 Task: Research Airbnb accommodation in Tiquisate, Guatemala from 7th December, 2023 to 15th December, 2023 for 6 adults.3 bedrooms having 3 beds and 3 bathrooms. Property type can be guest house. Amenities needed are: washing machine. Look for 4 properties as per requirement.
Action: Mouse moved to (583, 79)
Screenshot: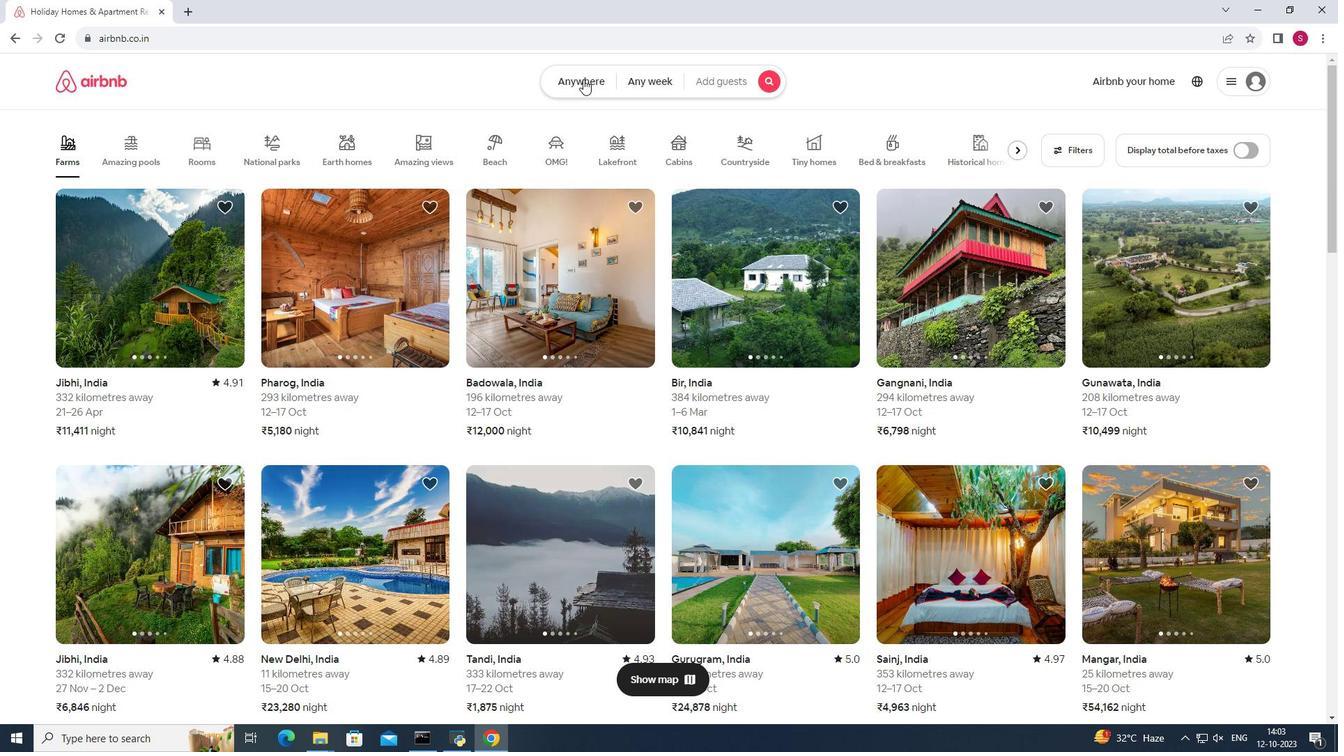 
Action: Mouse pressed left at (583, 79)
Screenshot: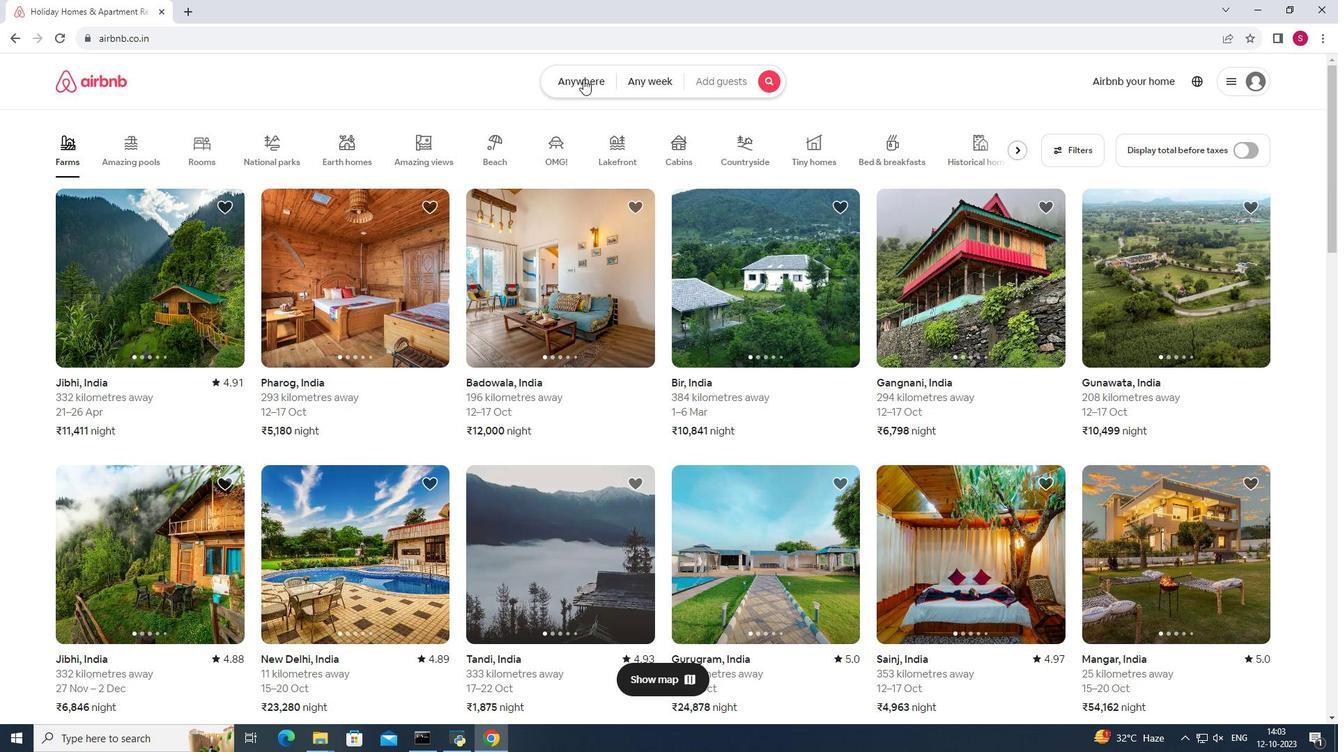 
Action: Mouse moved to (499, 135)
Screenshot: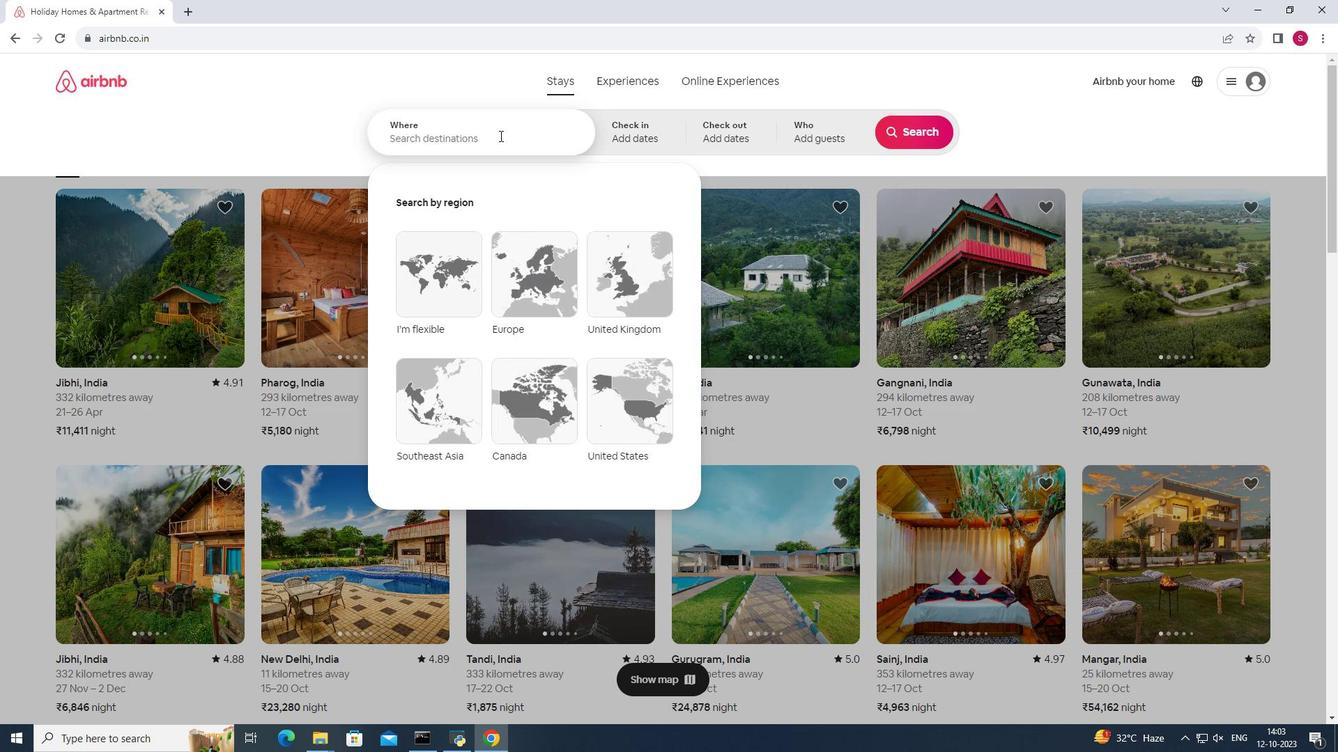 
Action: Mouse pressed left at (499, 135)
Screenshot: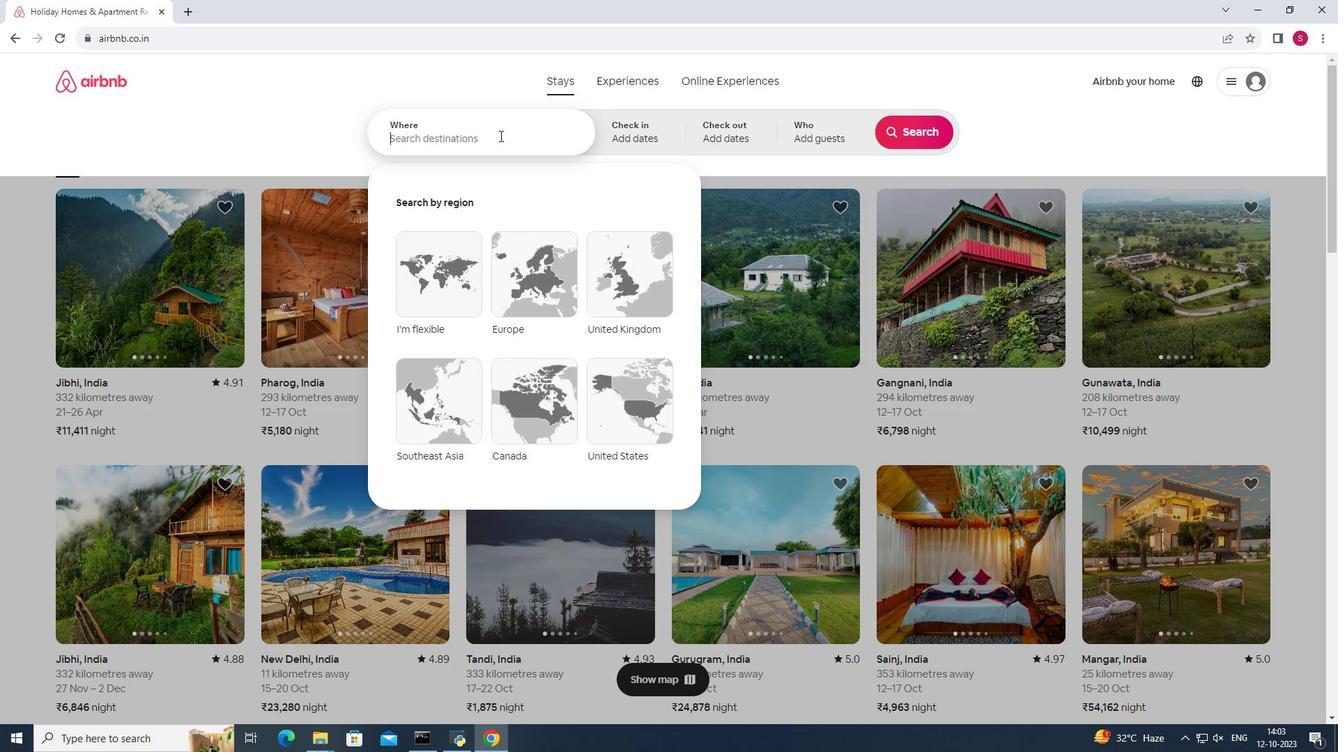 
Action: Mouse moved to (502, 136)
Screenshot: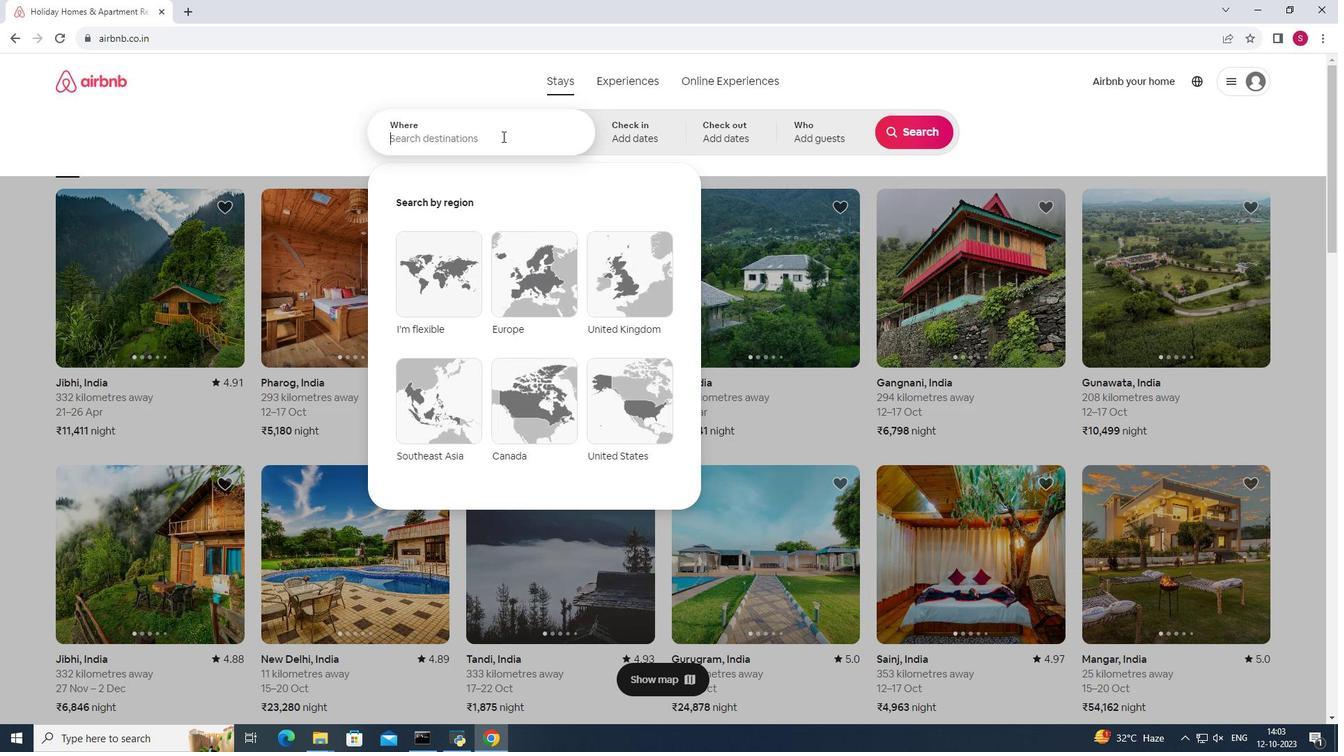 
Action: Key pressed <Key.shift>Tiquisate,<Key.space><Key.shift>Guatemala
Screenshot: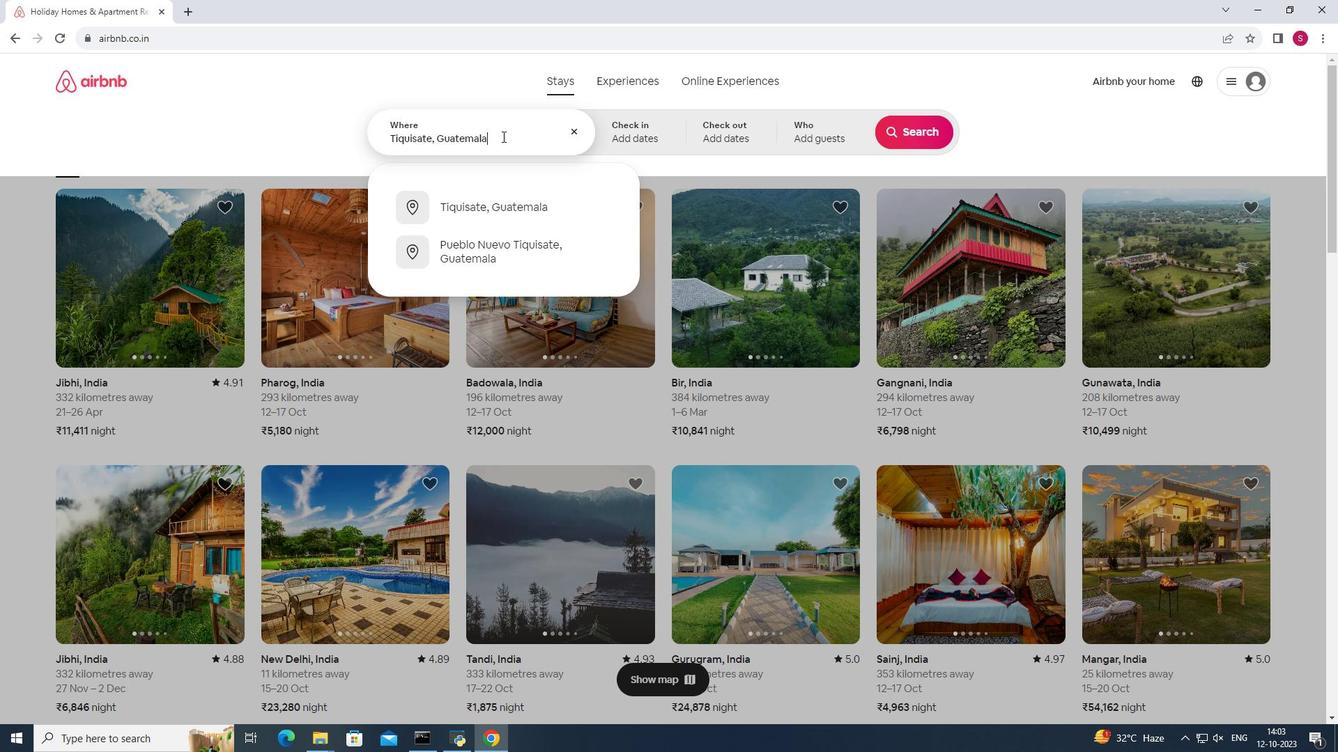
Action: Mouse moved to (635, 128)
Screenshot: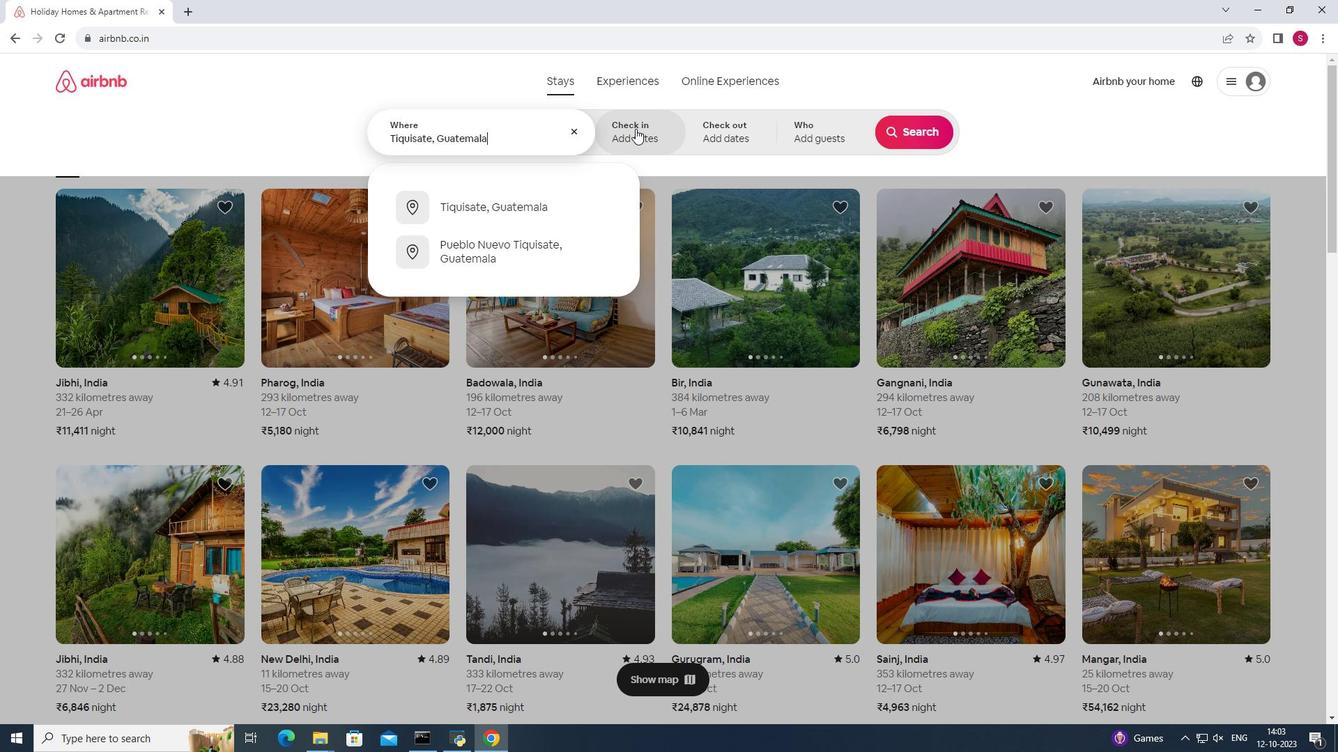 
Action: Mouse pressed left at (635, 128)
Screenshot: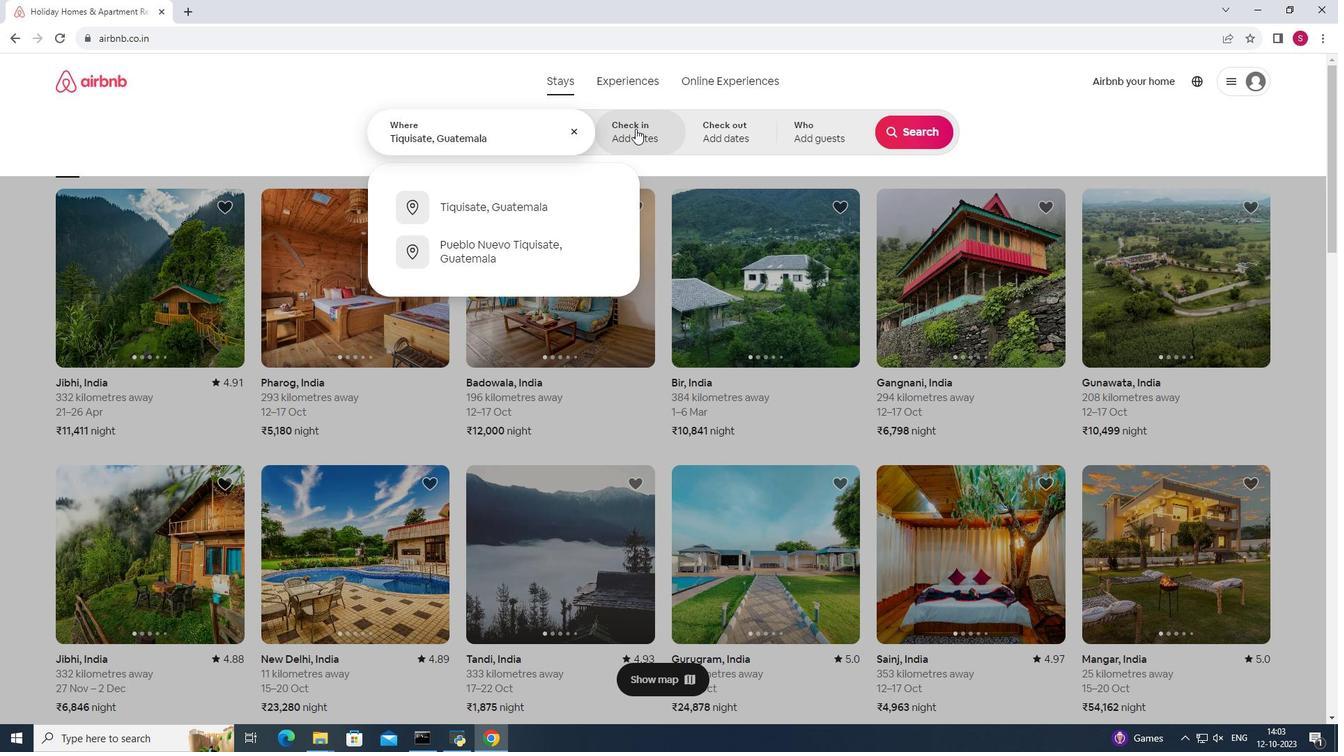 
Action: Mouse moved to (910, 239)
Screenshot: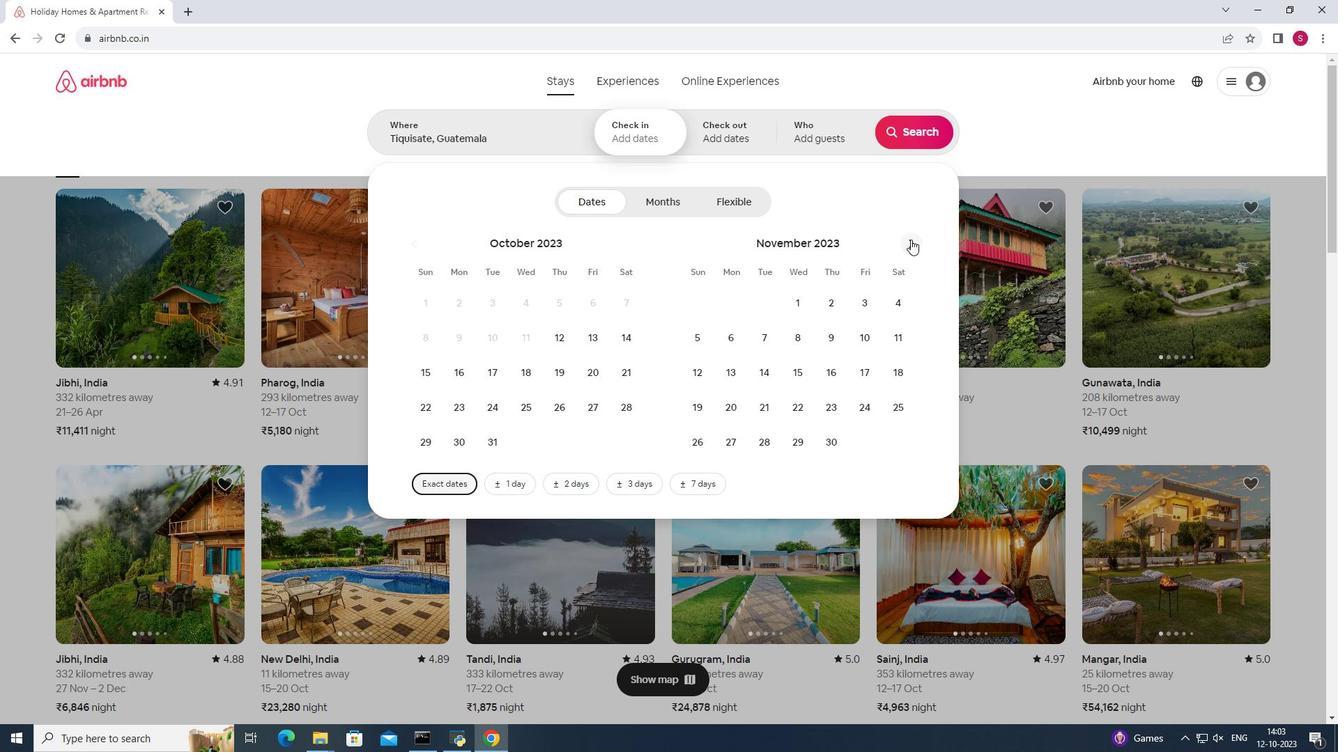 
Action: Mouse pressed left at (910, 239)
Screenshot: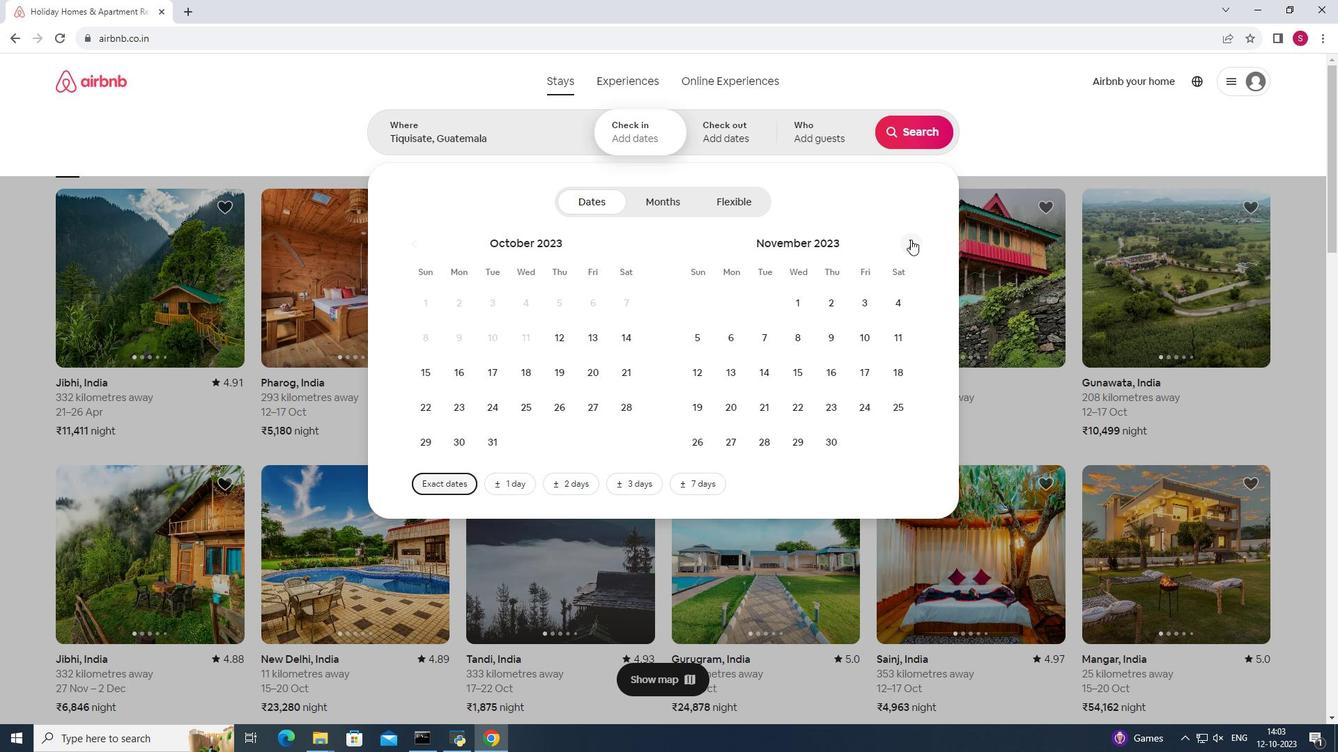 
Action: Mouse moved to (834, 344)
Screenshot: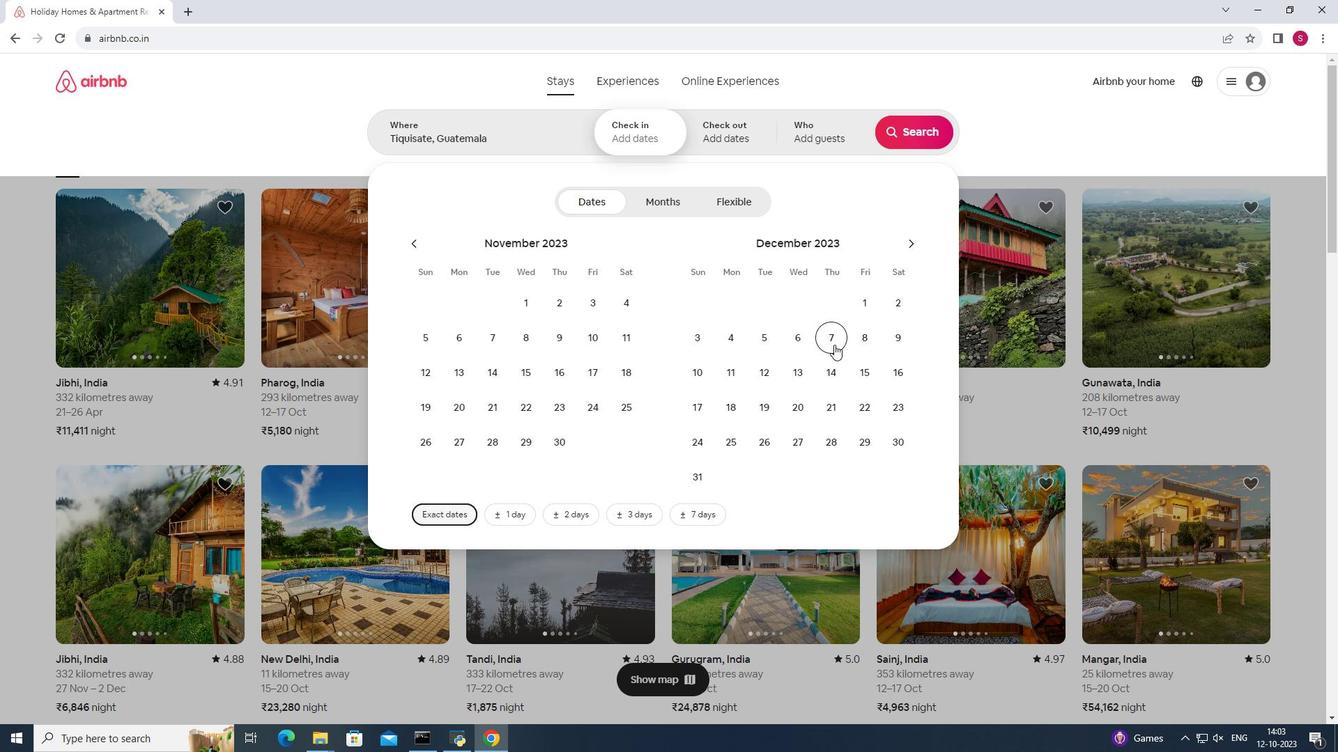 
Action: Mouse pressed left at (834, 344)
Screenshot: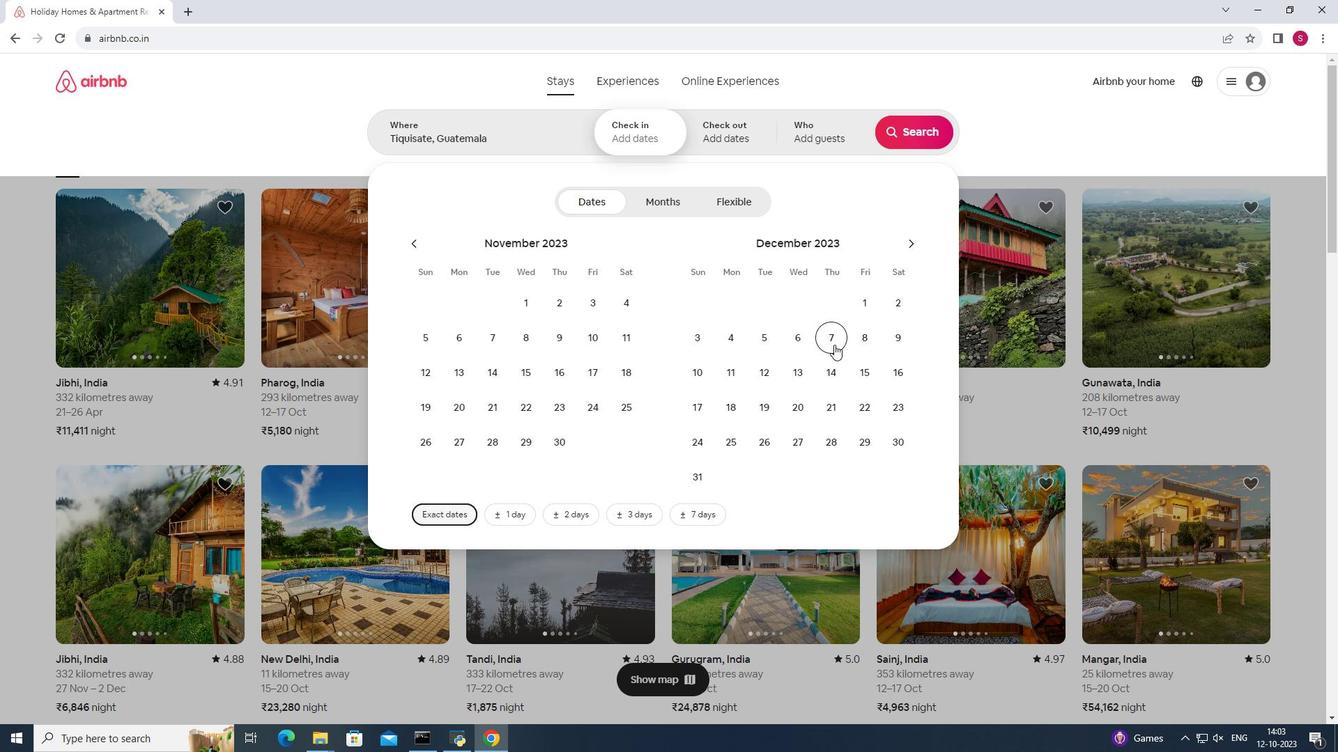 
Action: Mouse moved to (859, 368)
Screenshot: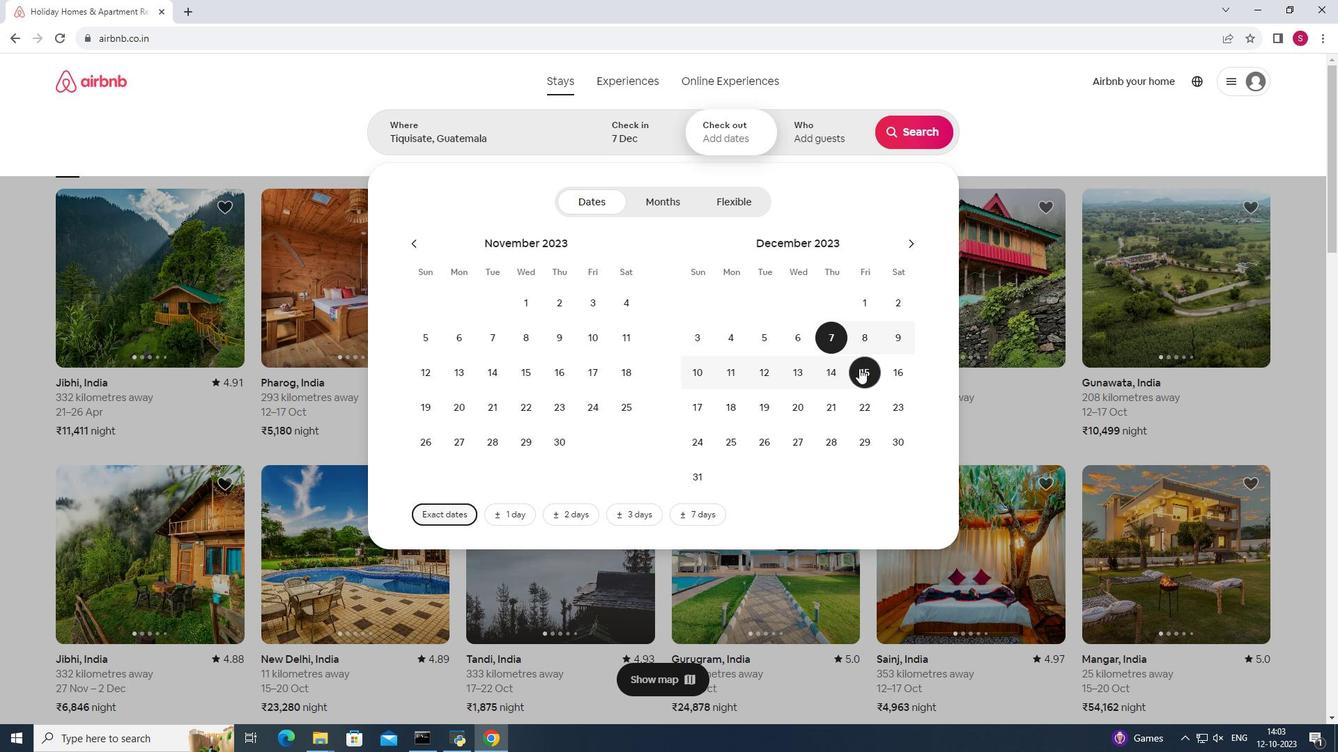 
Action: Mouse pressed left at (859, 368)
Screenshot: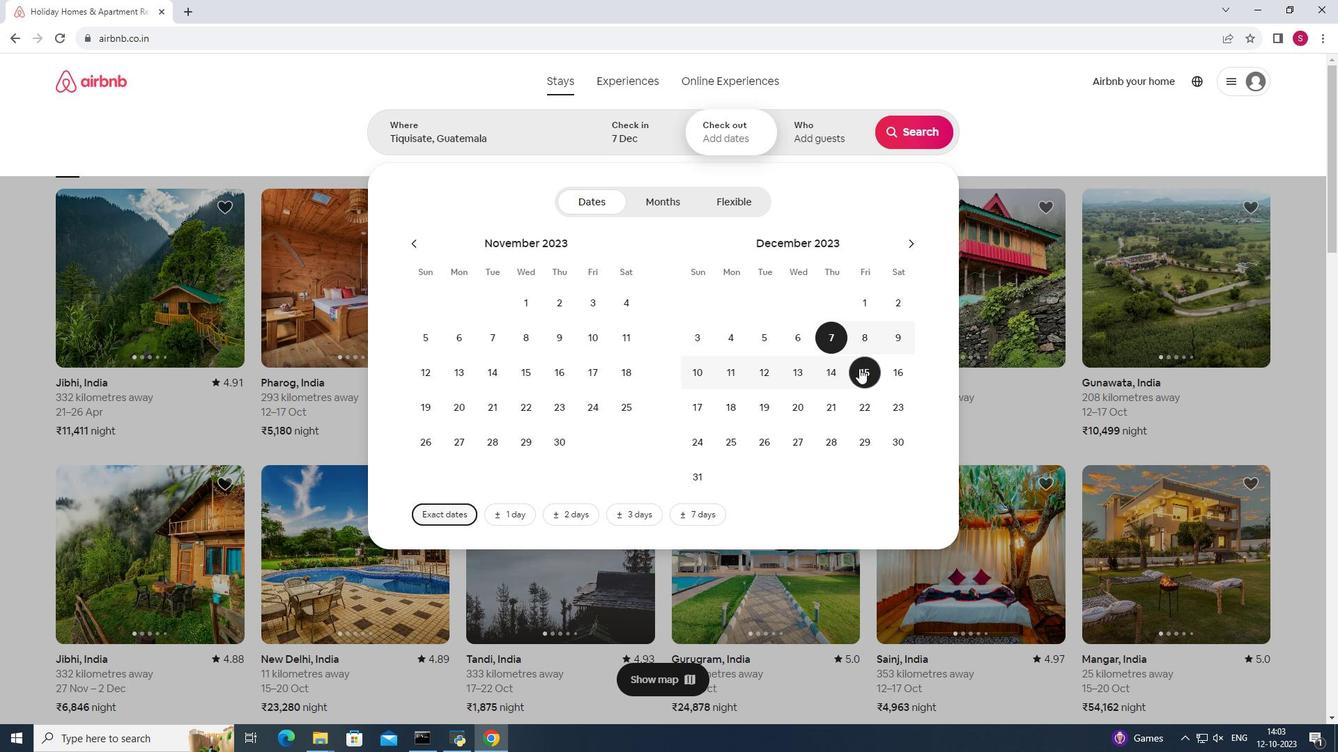 
Action: Mouse moved to (823, 136)
Screenshot: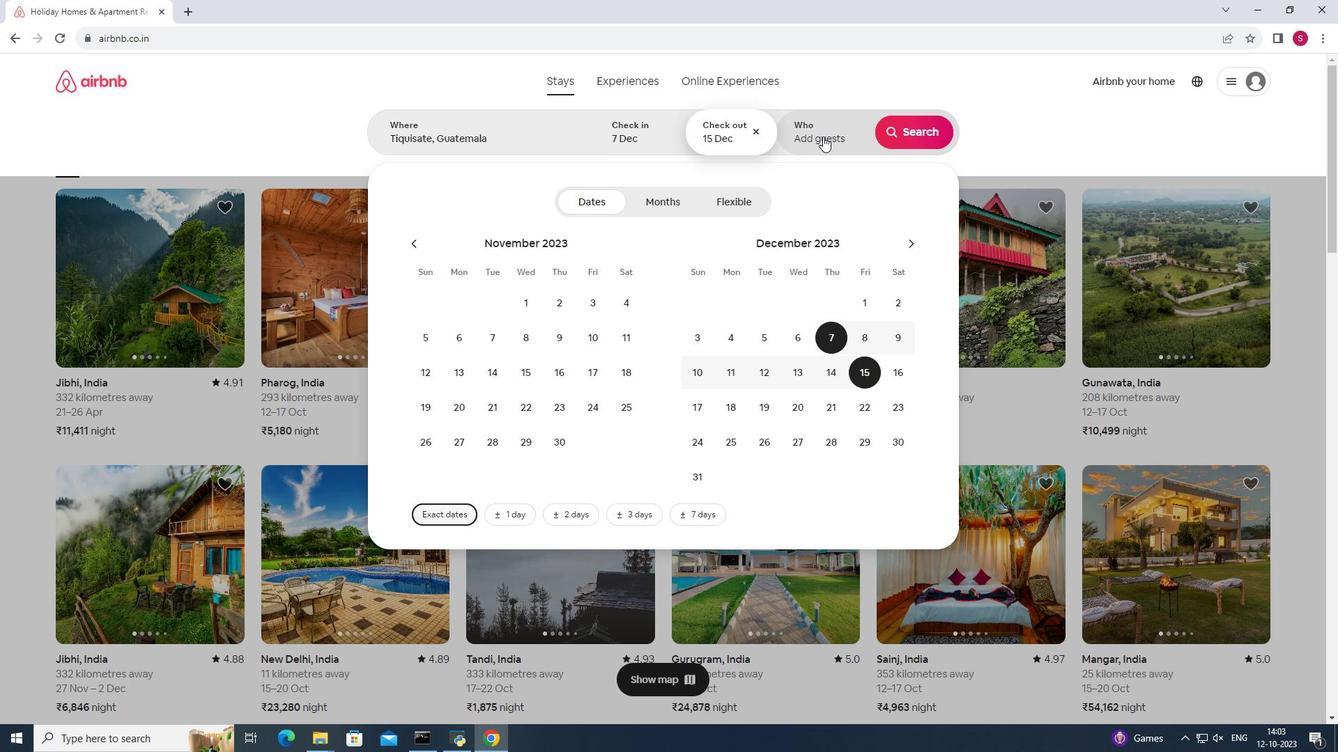 
Action: Mouse pressed left at (823, 136)
Screenshot: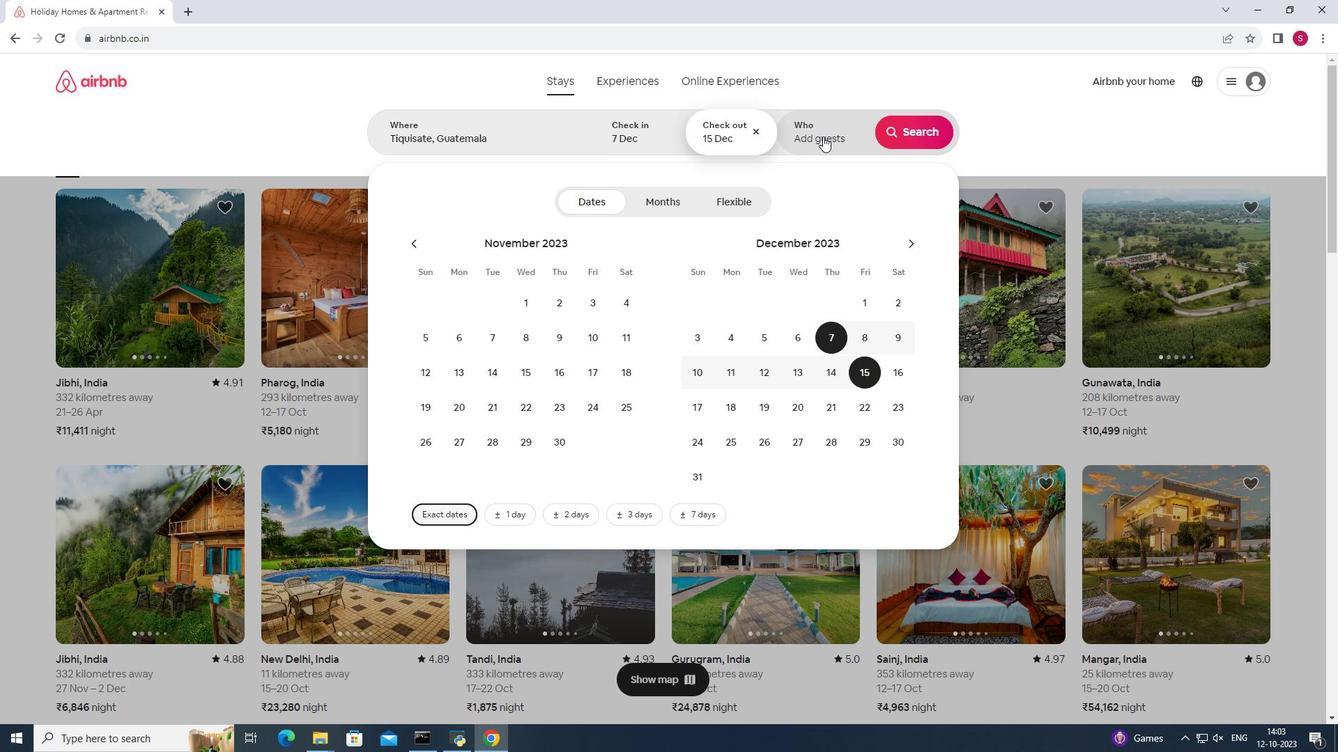 
Action: Mouse moved to (922, 209)
Screenshot: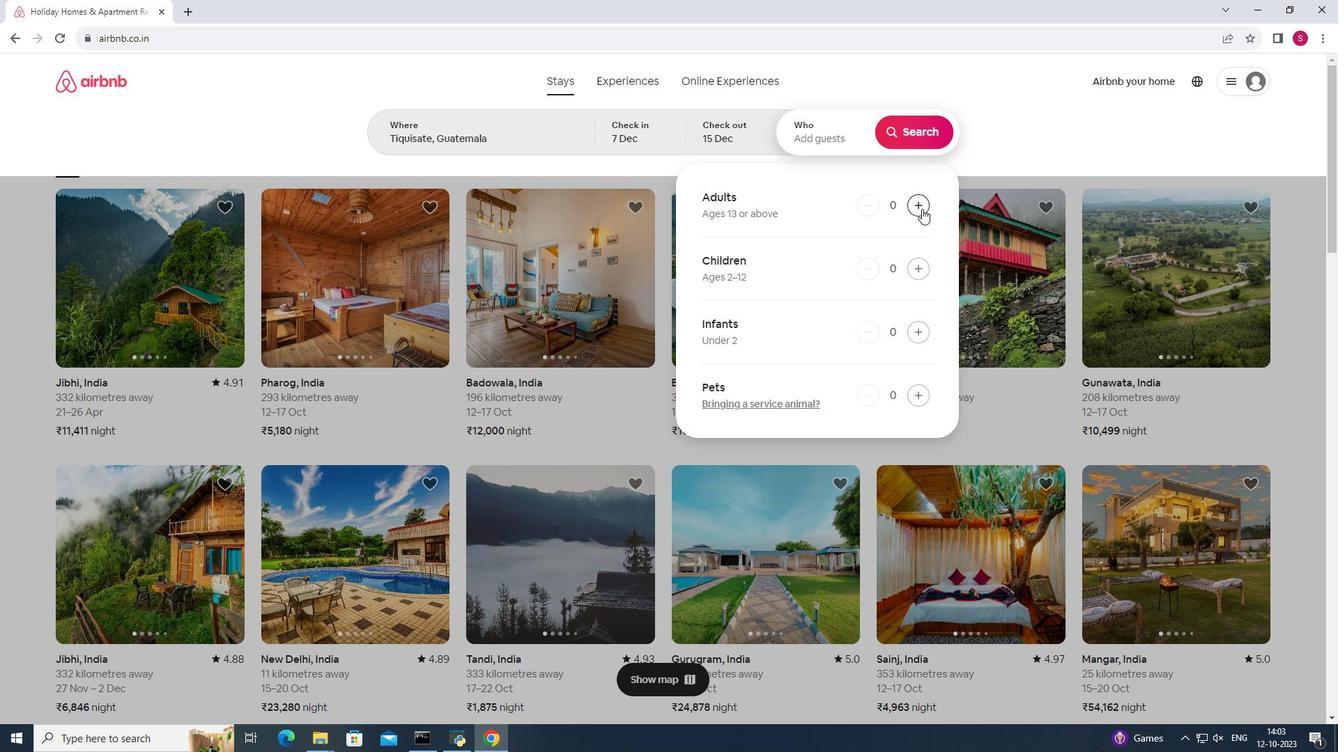 
Action: Mouse pressed left at (922, 209)
Screenshot: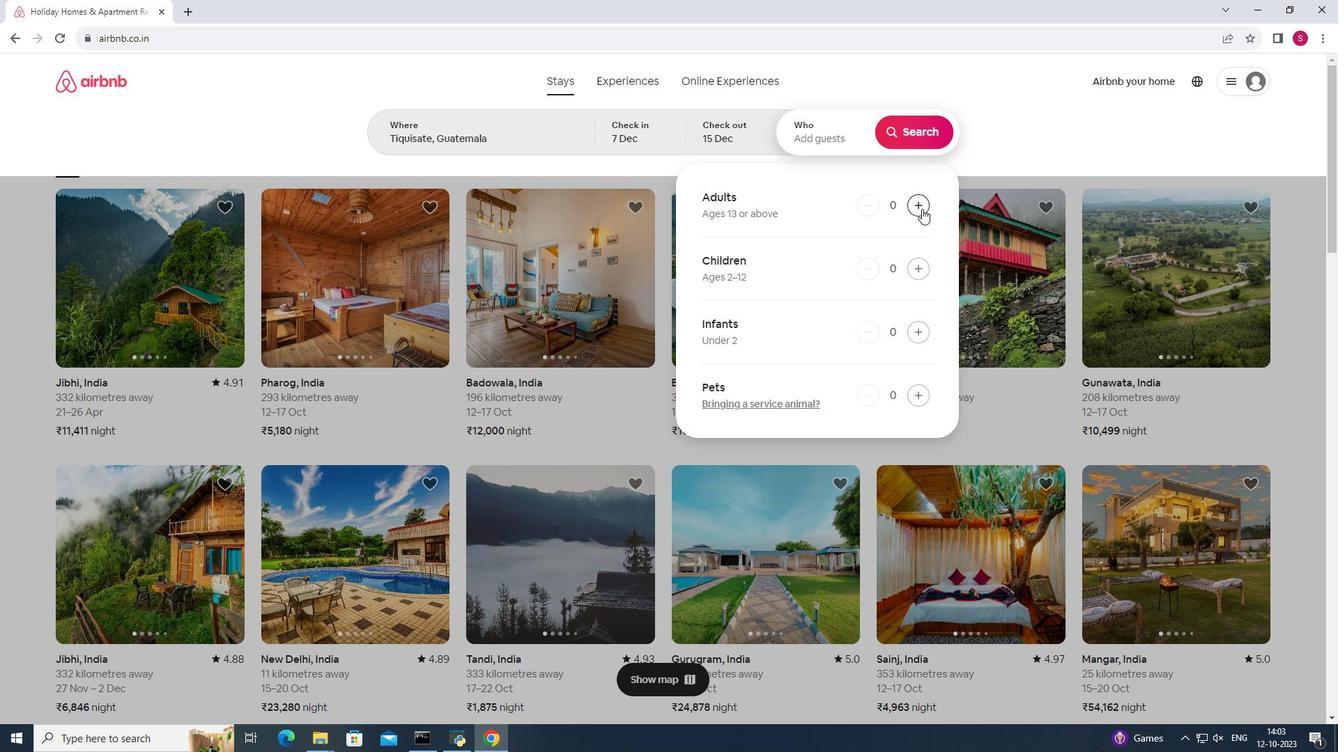 
Action: Mouse pressed left at (922, 209)
Screenshot: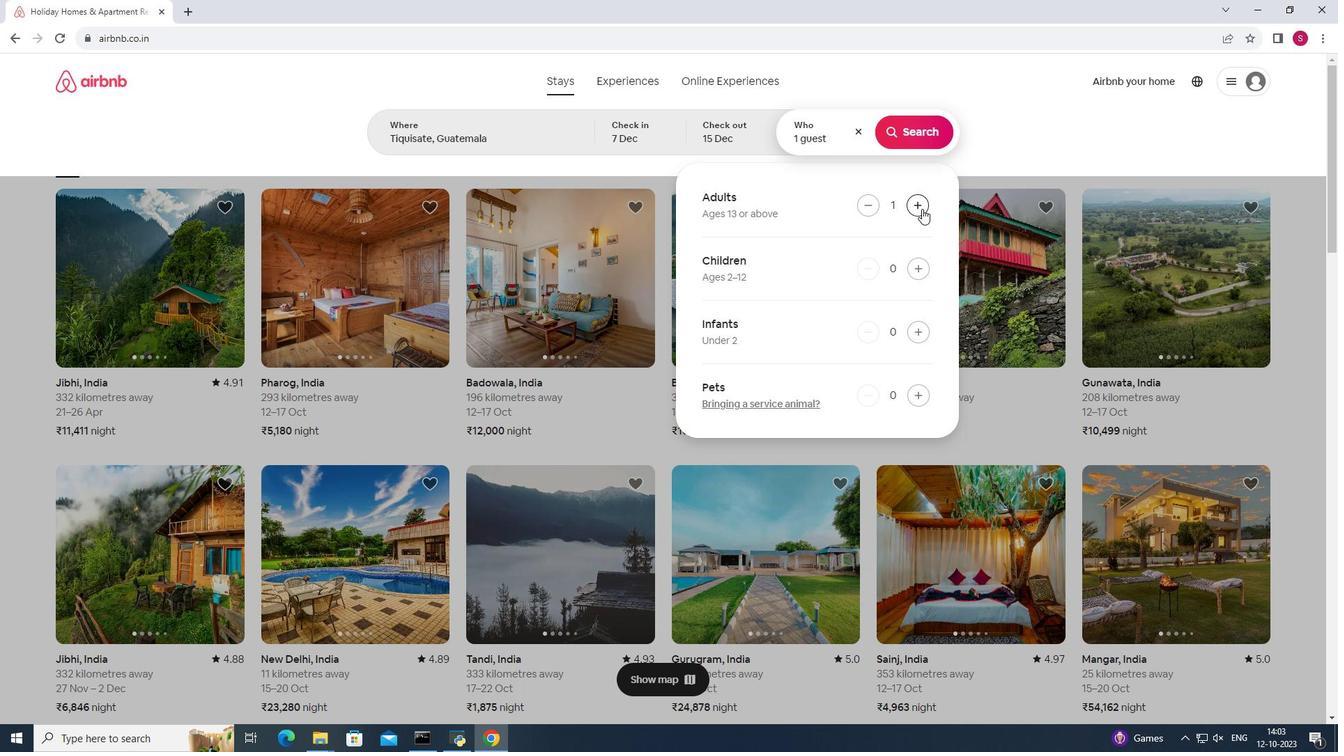 
Action: Mouse pressed left at (922, 209)
Screenshot: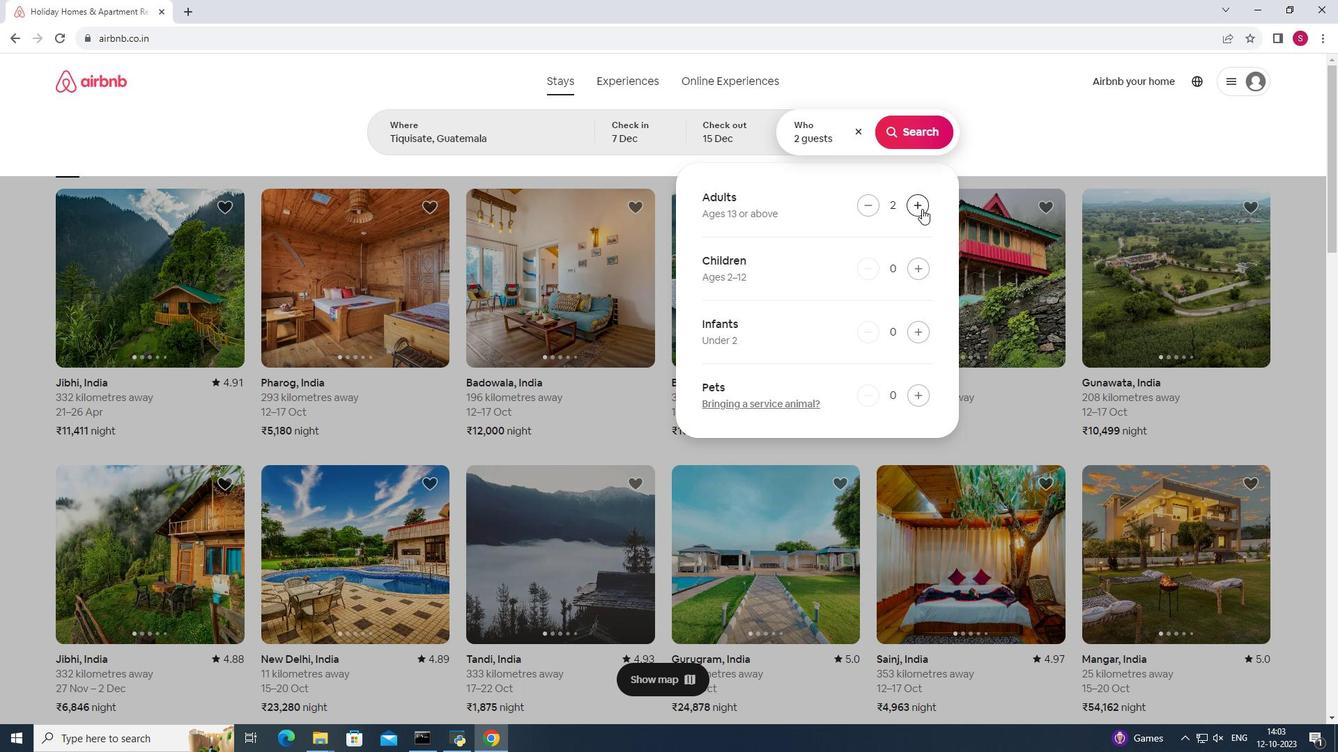 
Action: Mouse pressed left at (922, 209)
Screenshot: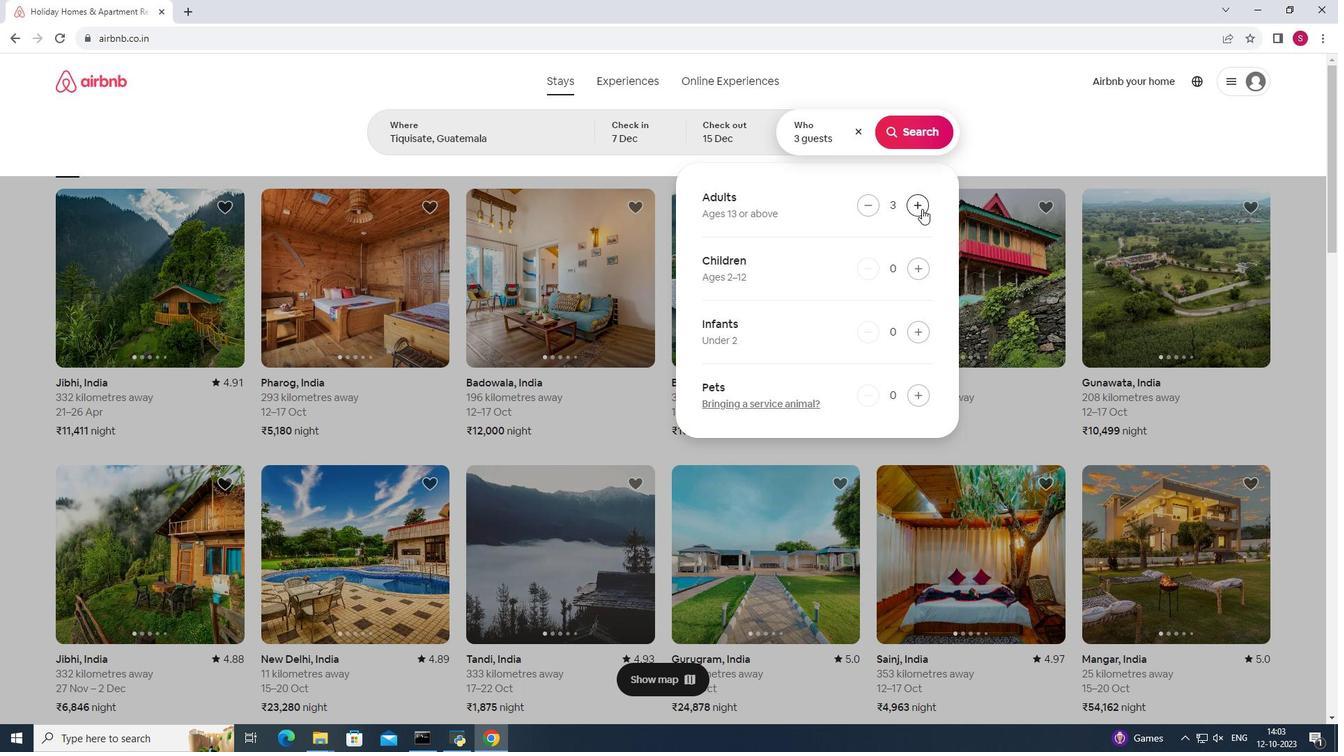 
Action: Mouse pressed left at (922, 209)
Screenshot: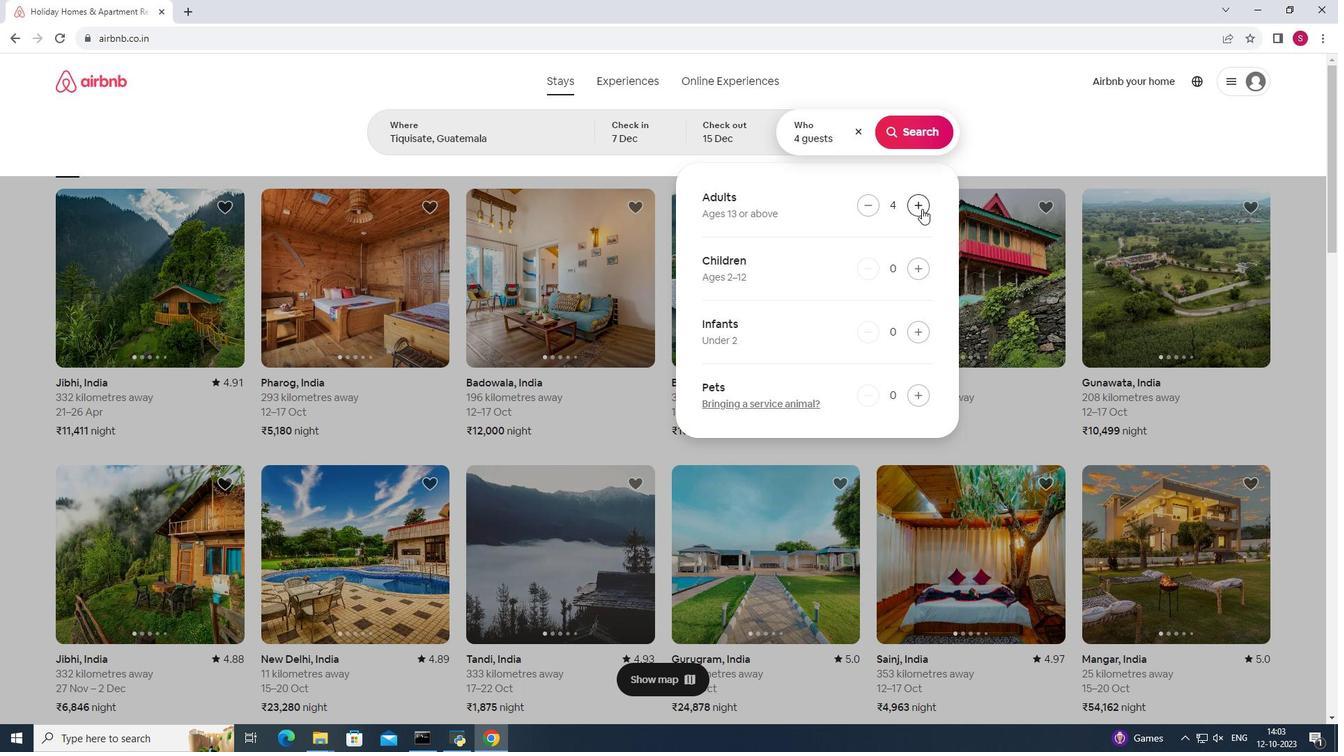 
Action: Mouse pressed left at (922, 209)
Screenshot: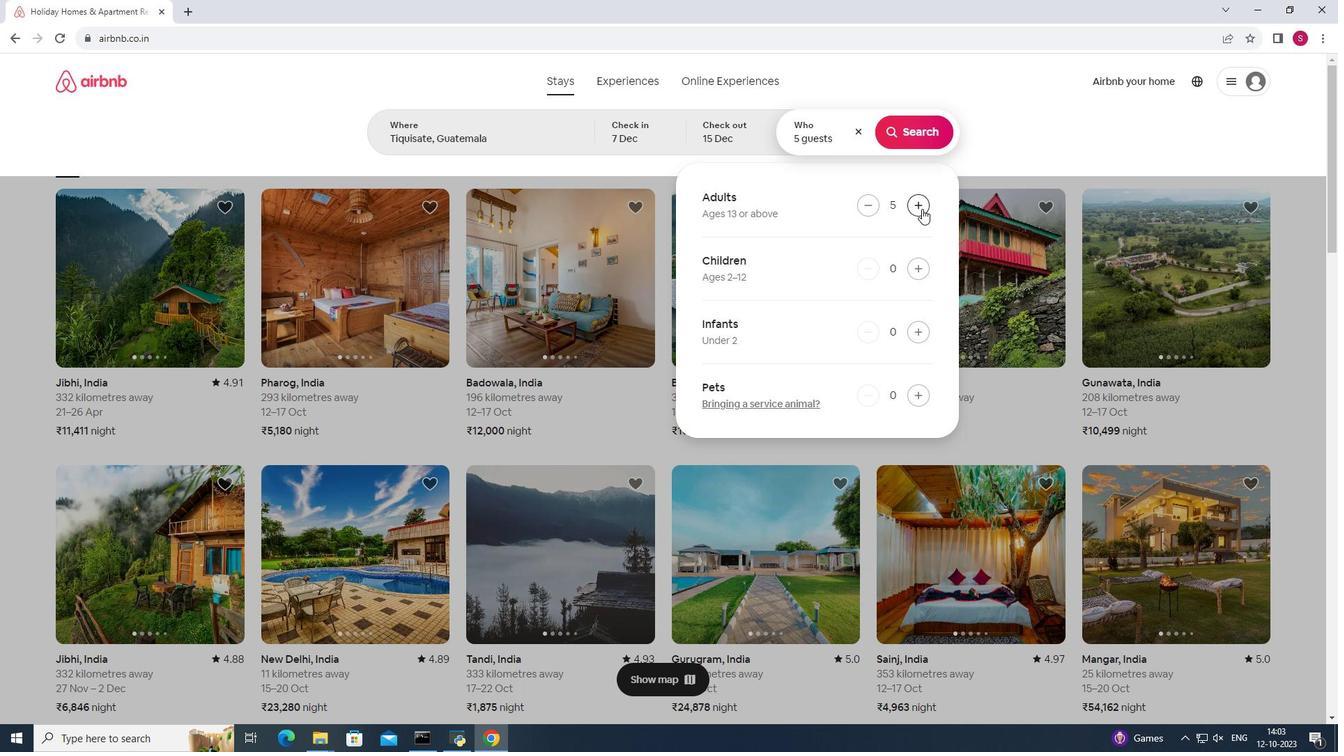 
Action: Mouse moved to (925, 137)
Screenshot: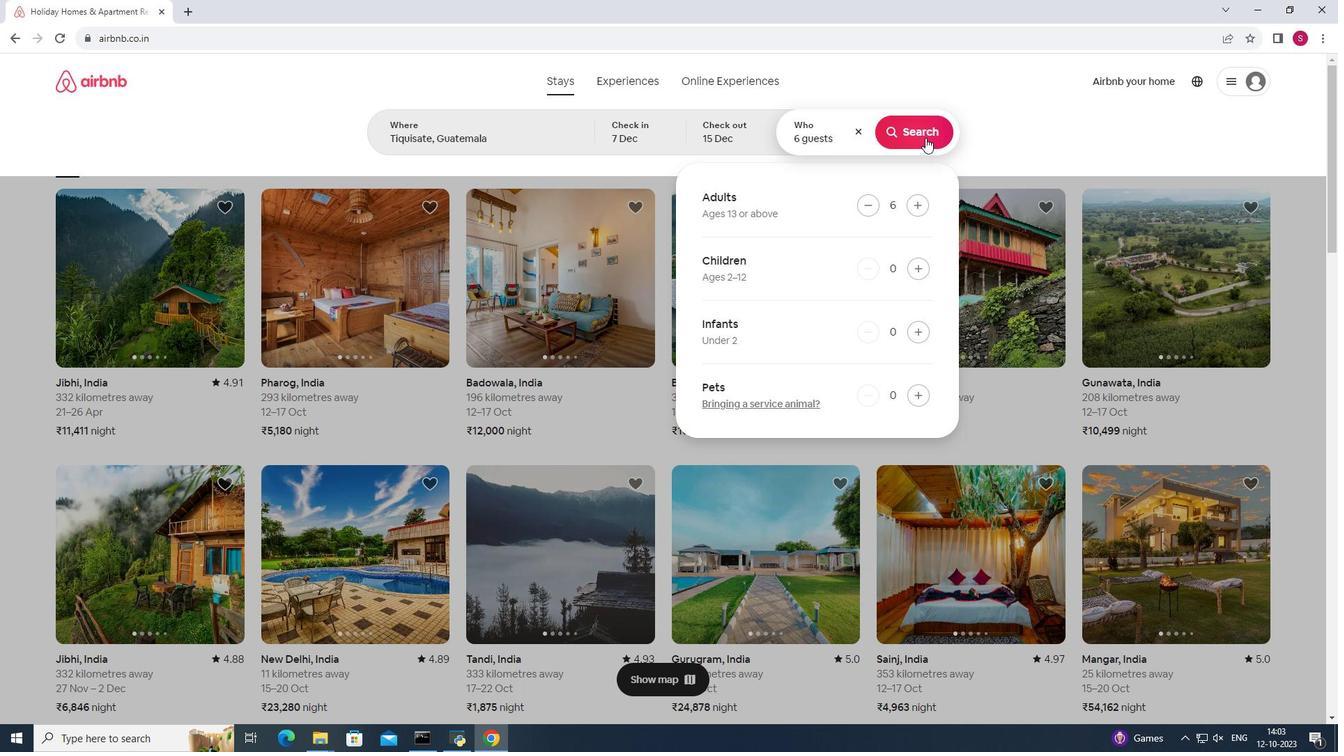 
Action: Mouse pressed left at (925, 137)
Screenshot: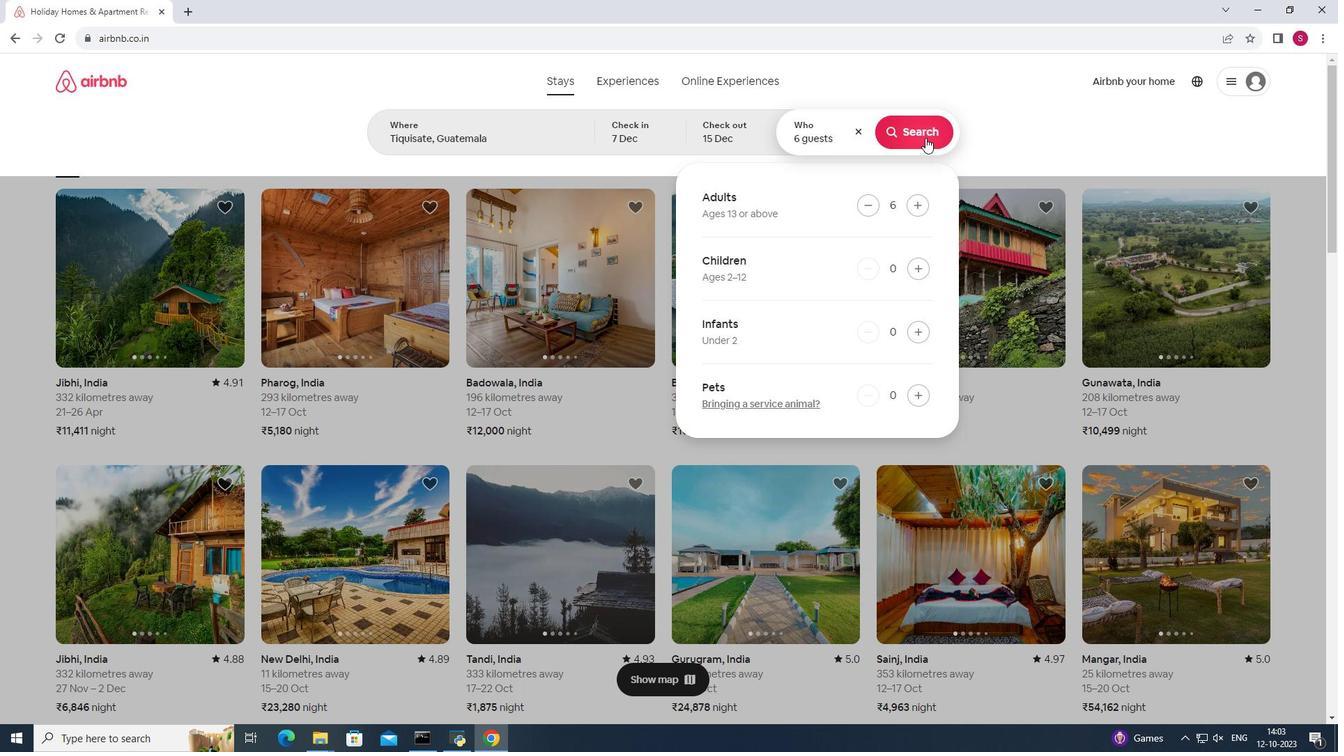 
Action: Mouse moved to (1119, 139)
Screenshot: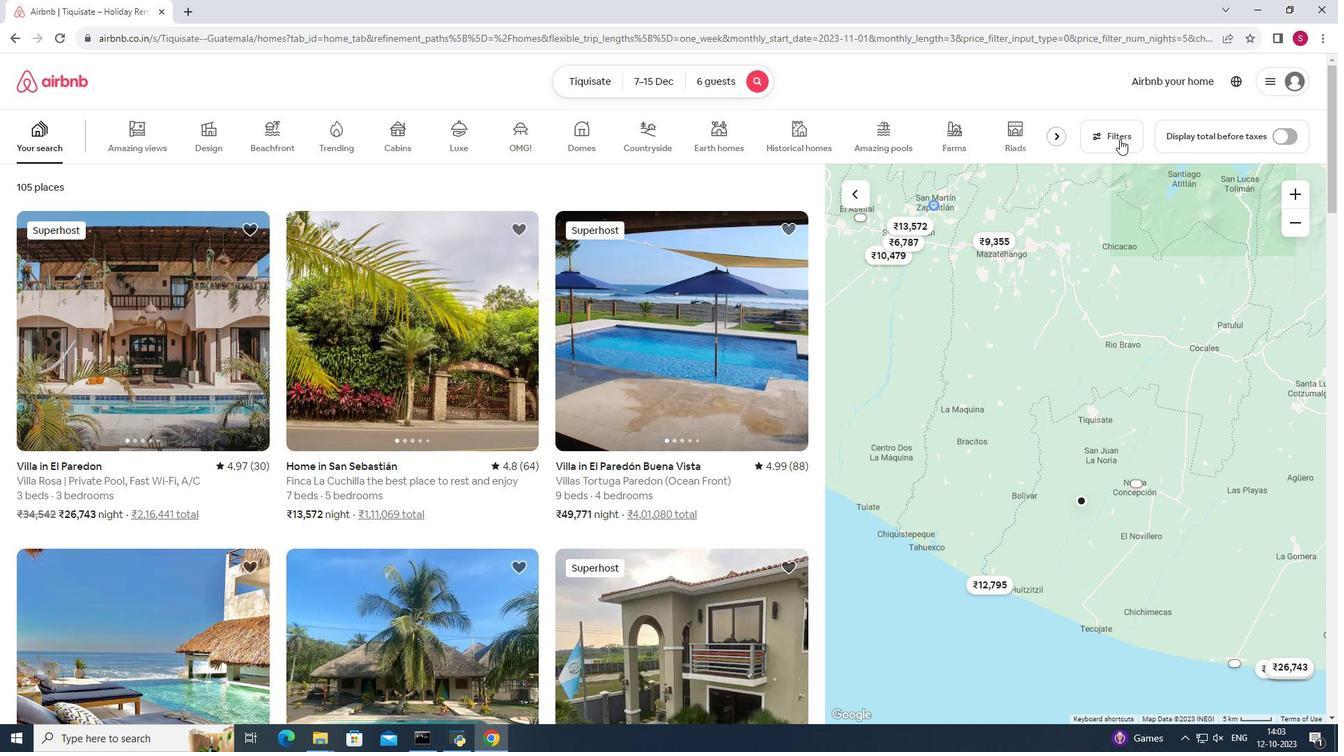 
Action: Mouse pressed left at (1119, 139)
Screenshot: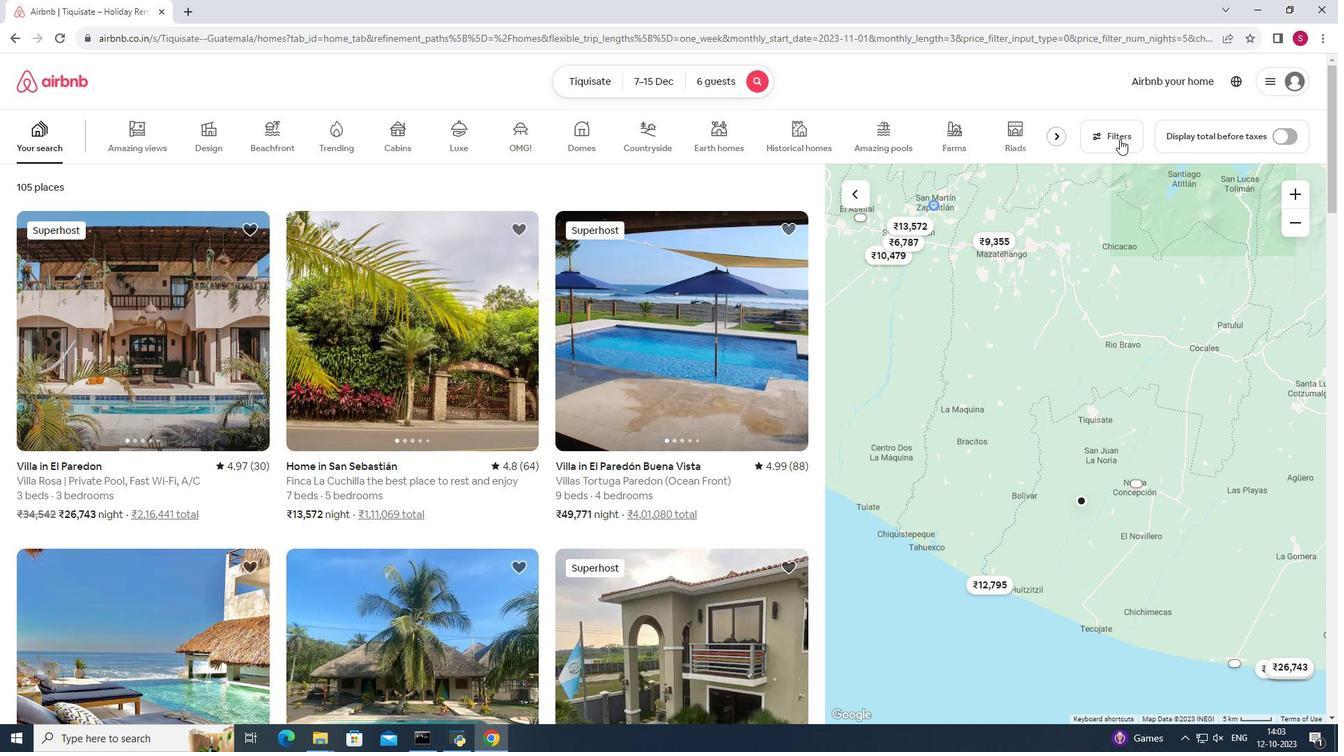 
Action: Mouse moved to (762, 370)
Screenshot: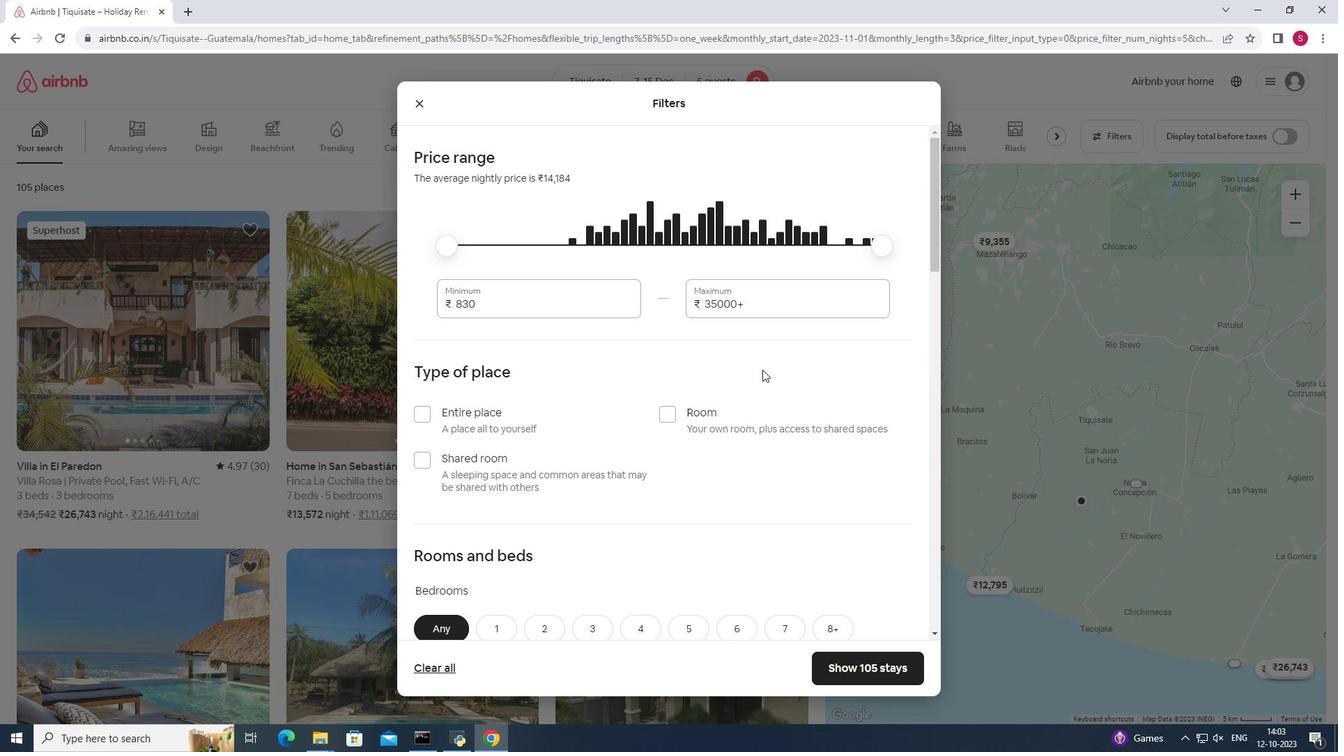 
Action: Mouse scrolled (762, 369) with delta (0, 0)
Screenshot: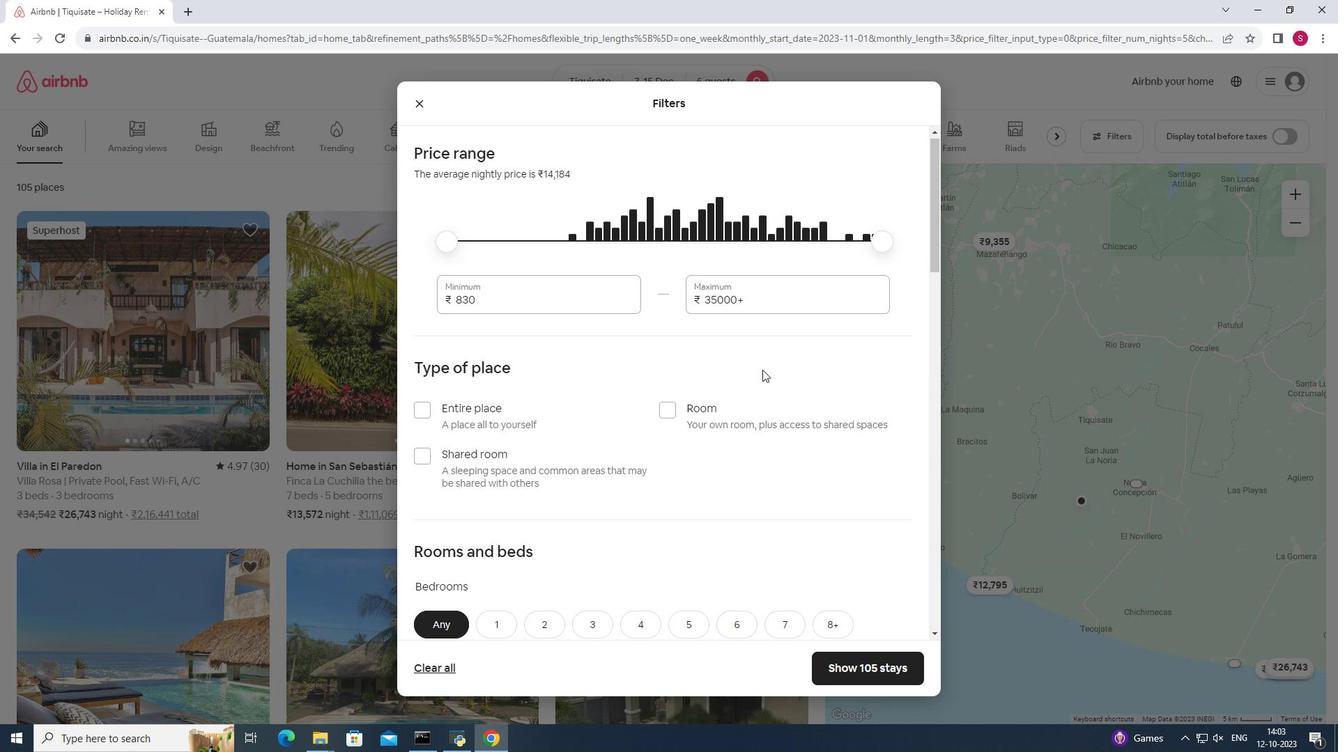 
Action: Mouse scrolled (762, 369) with delta (0, 0)
Screenshot: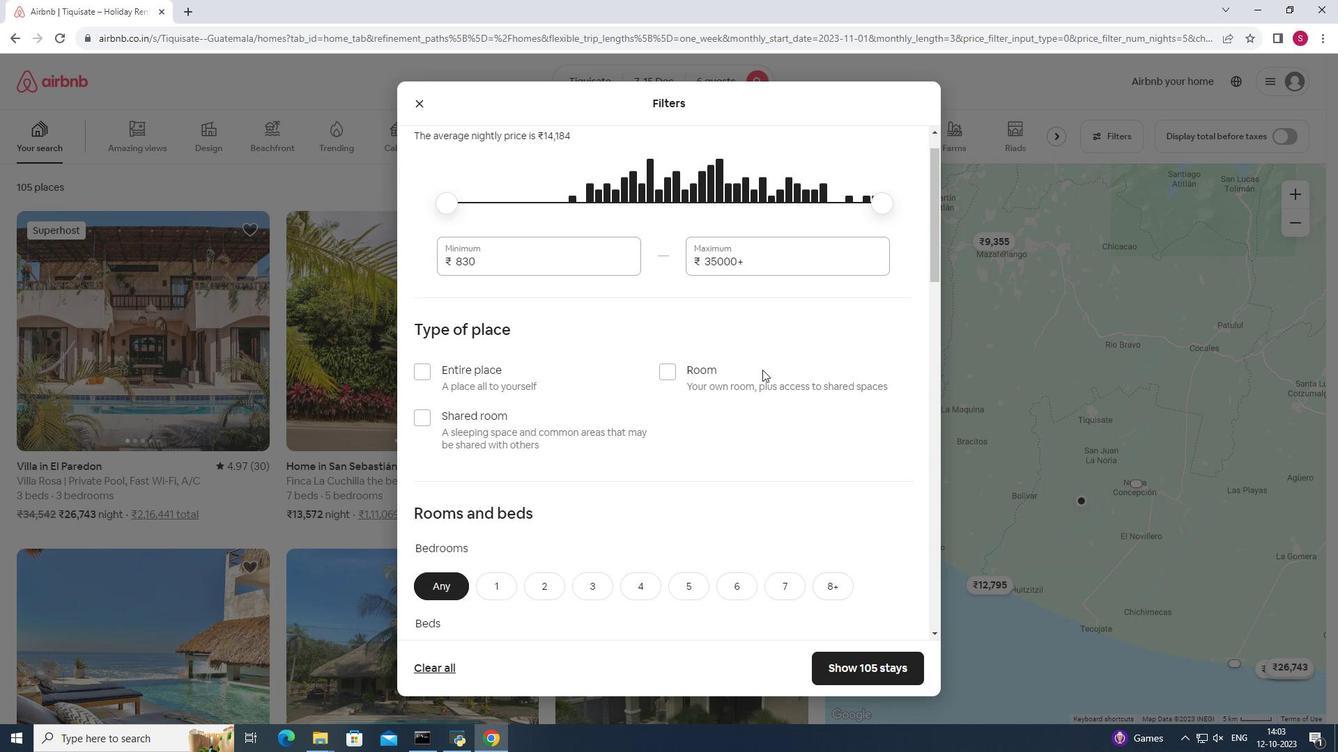 
Action: Mouse scrolled (762, 369) with delta (0, 0)
Screenshot: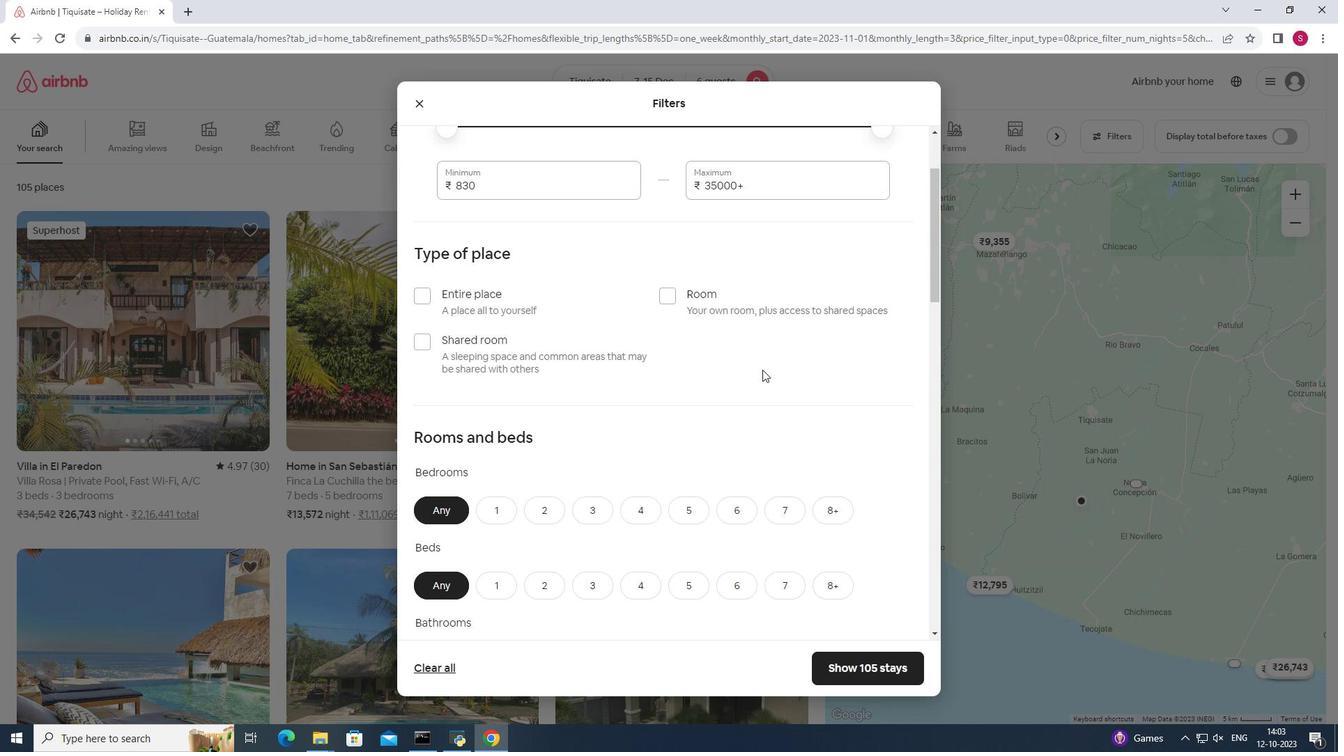 
Action: Mouse scrolled (762, 369) with delta (0, 0)
Screenshot: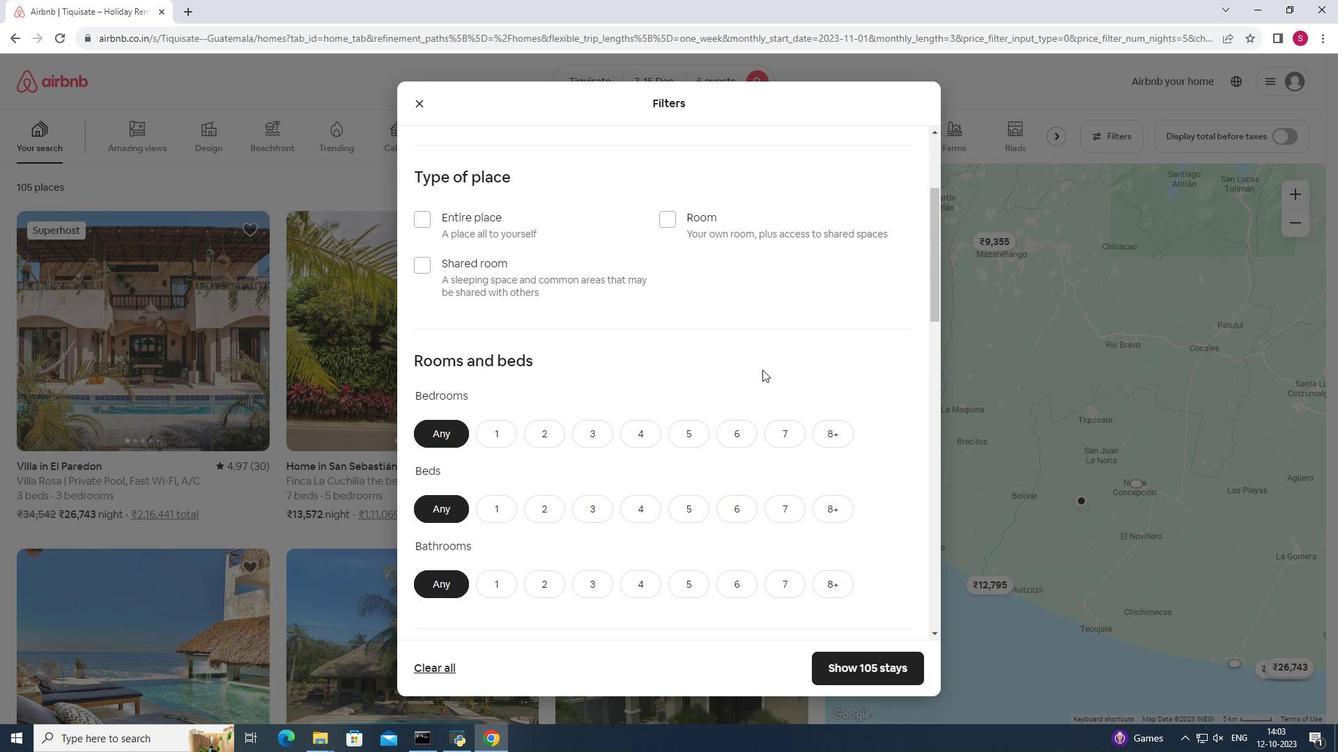 
Action: Mouse moved to (602, 351)
Screenshot: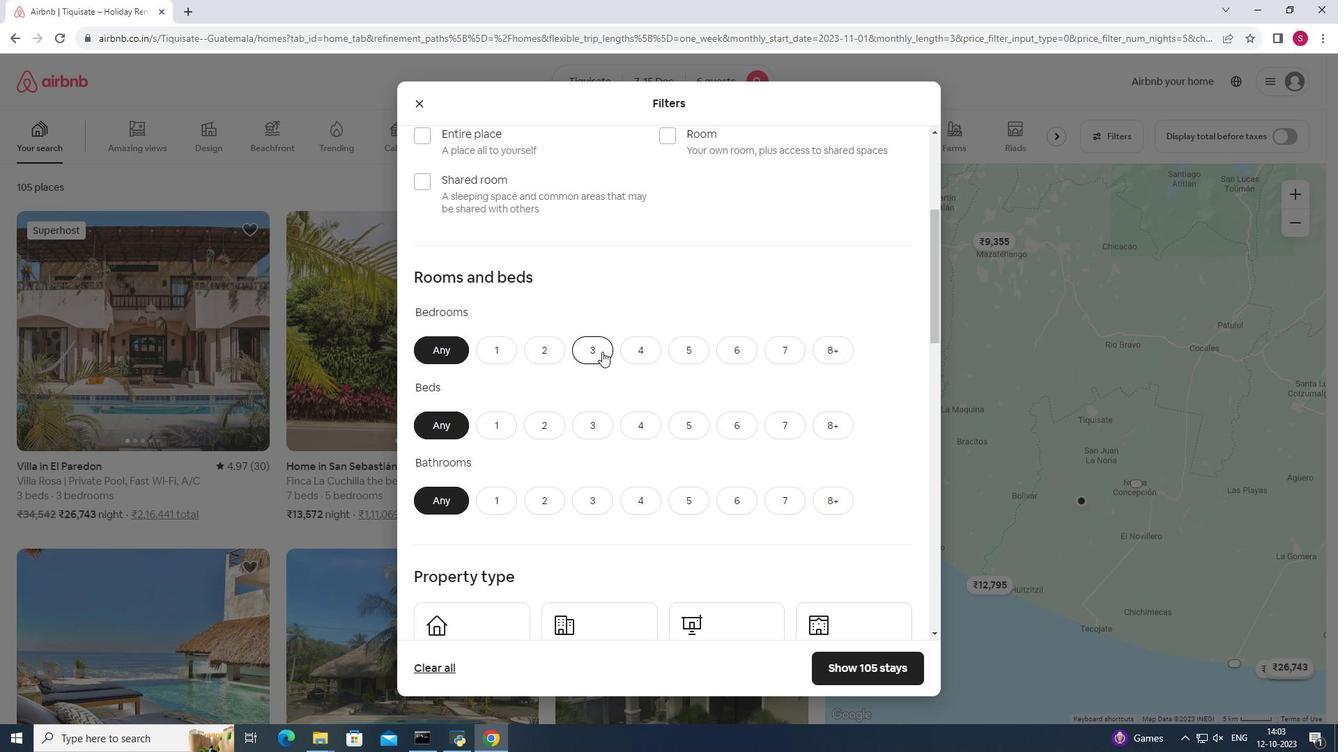 
Action: Mouse pressed left at (602, 351)
Screenshot: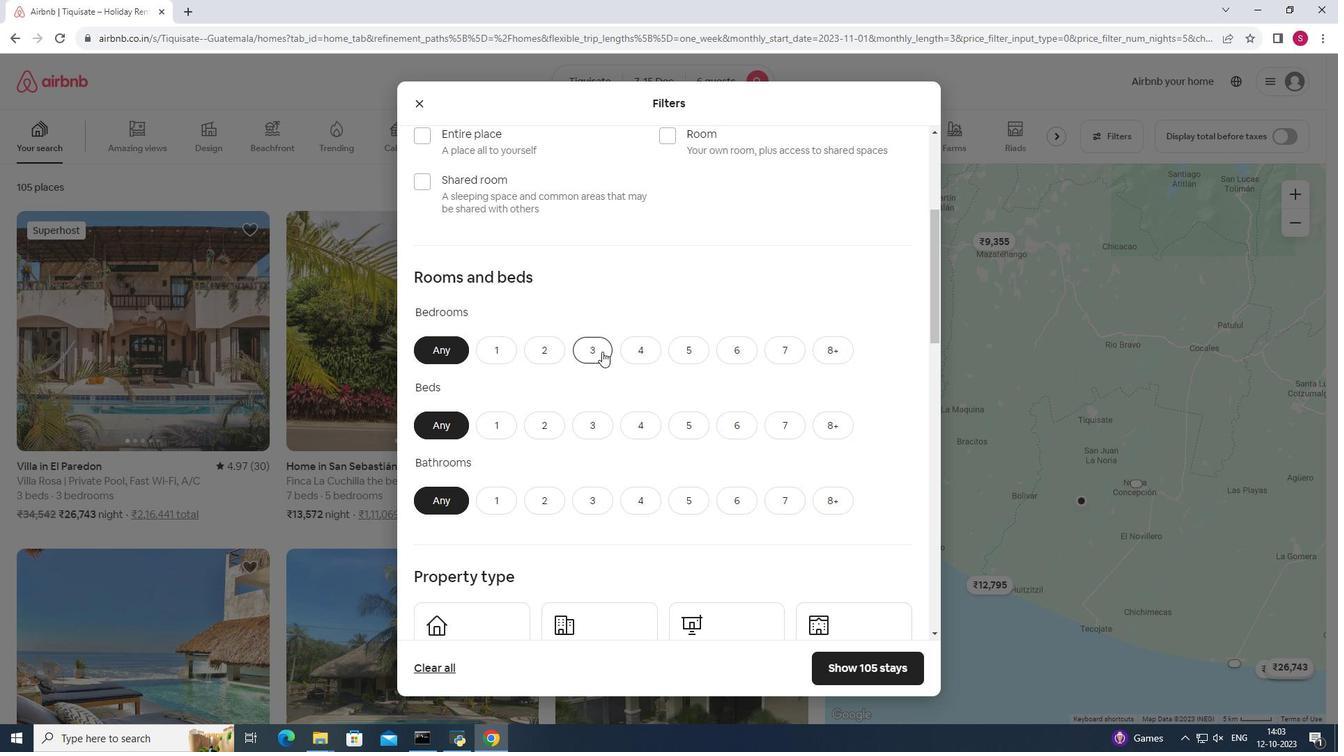 
Action: Mouse moved to (593, 435)
Screenshot: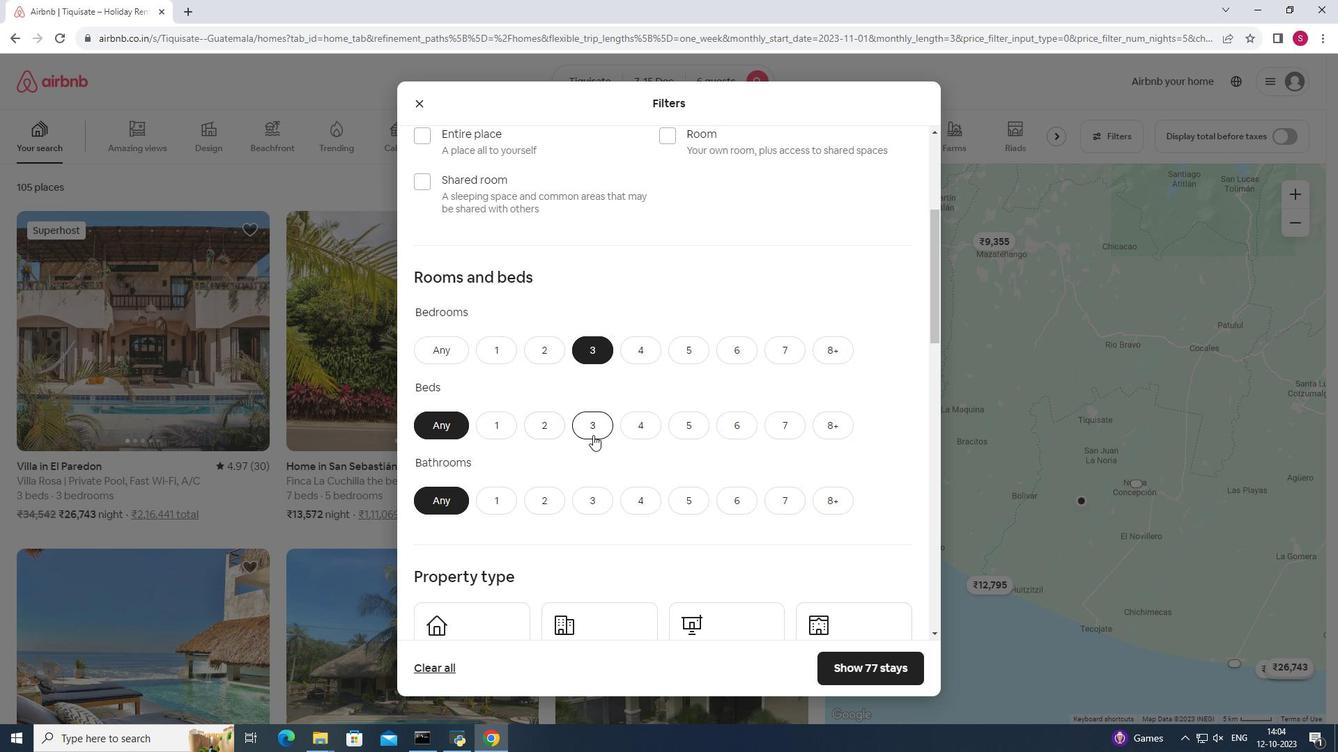 
Action: Mouse pressed left at (593, 435)
Screenshot: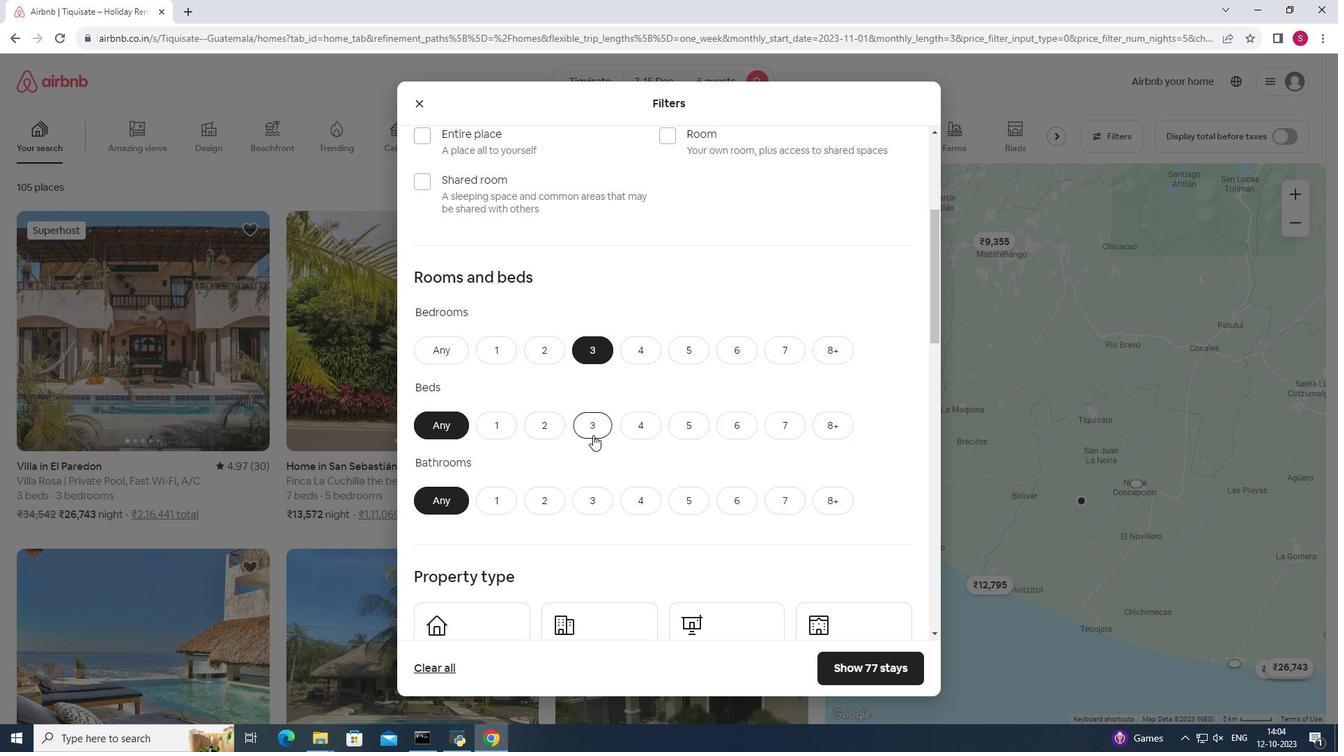 
Action: Mouse moved to (592, 504)
Screenshot: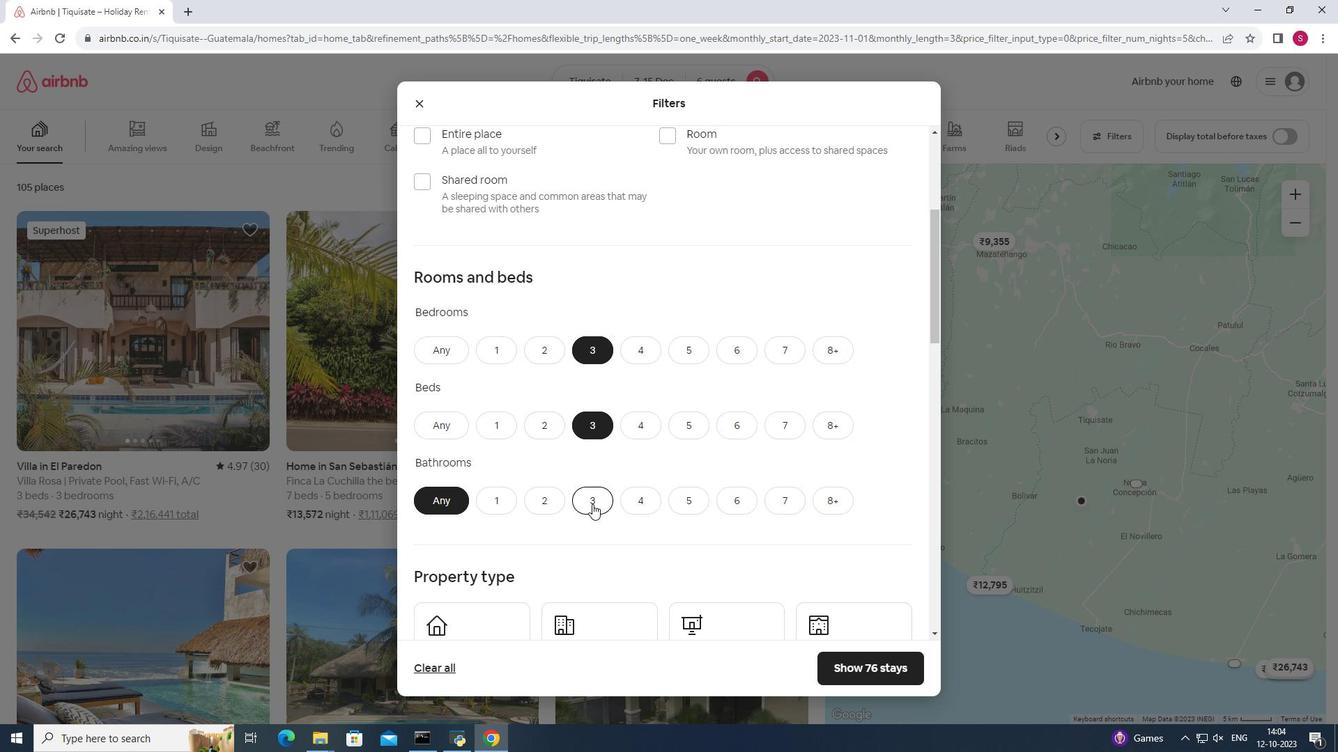 
Action: Mouse pressed left at (592, 504)
Screenshot: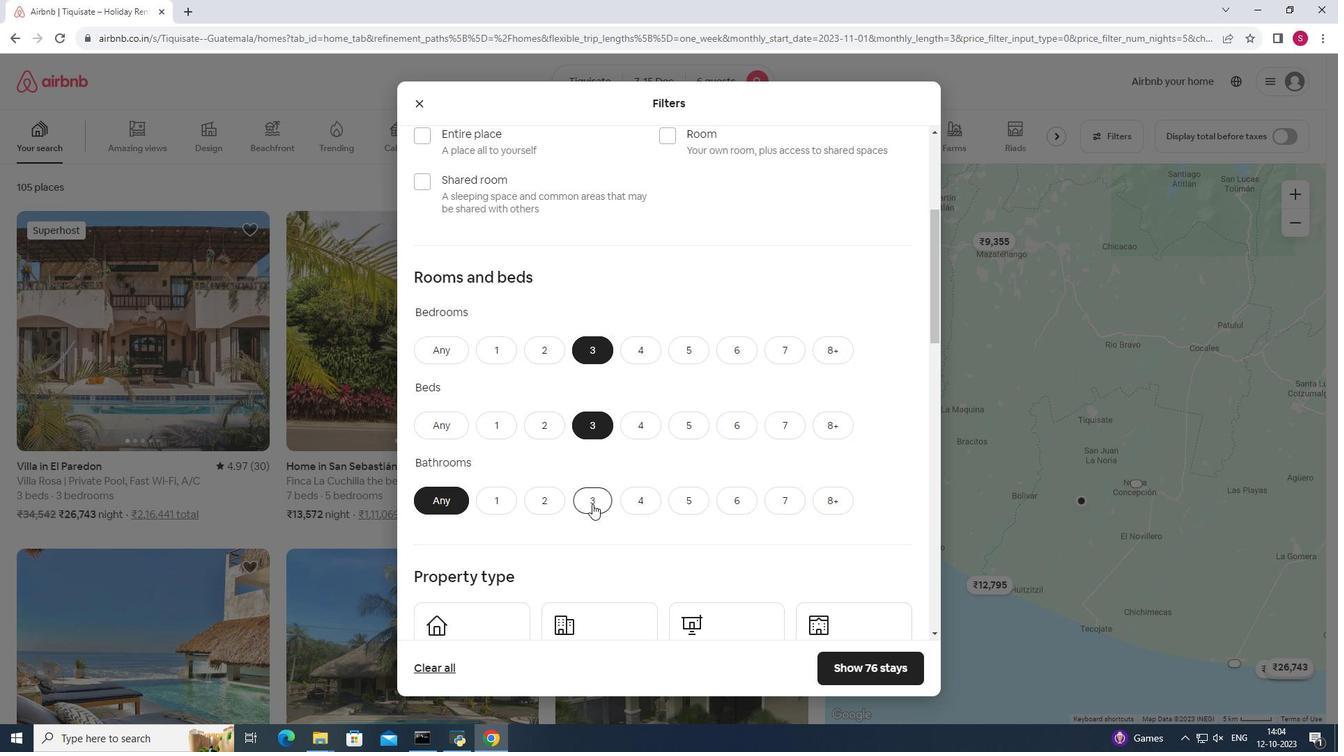 
Action: Mouse moved to (795, 443)
Screenshot: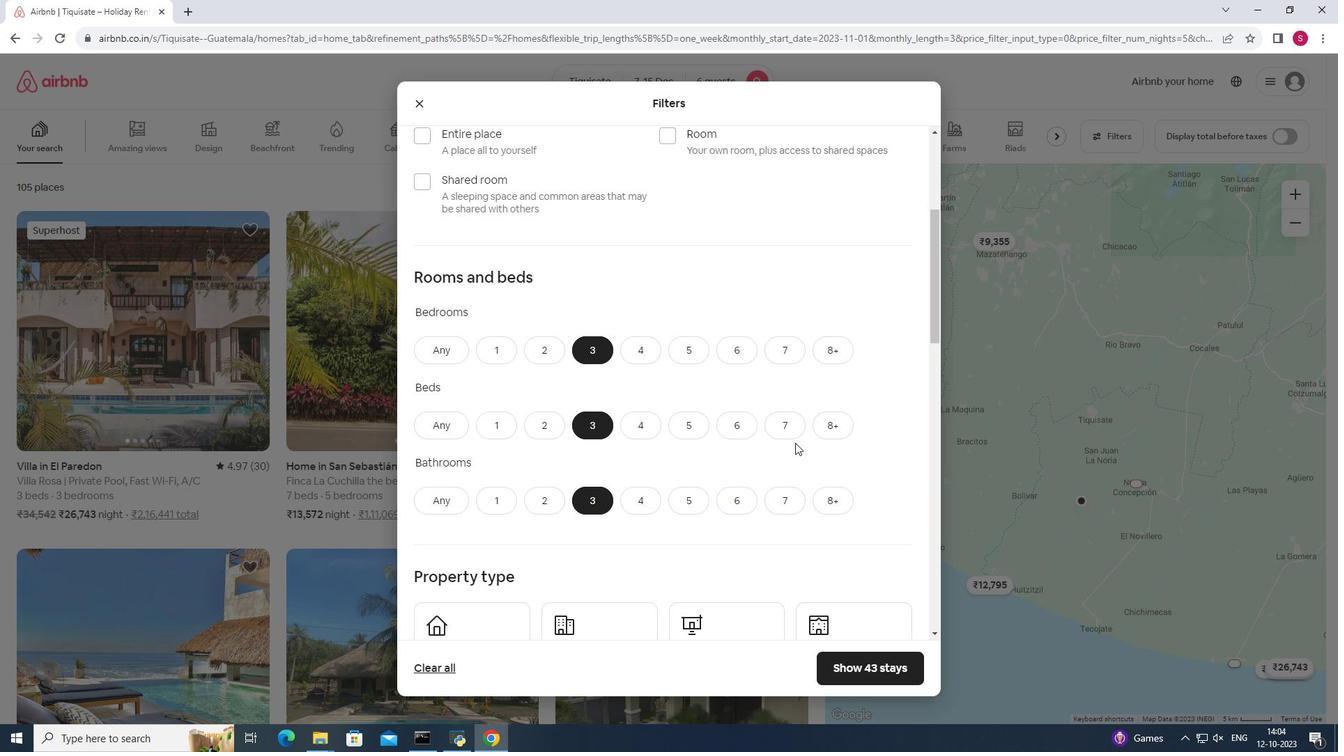 
Action: Mouse scrolled (795, 442) with delta (0, 0)
Screenshot: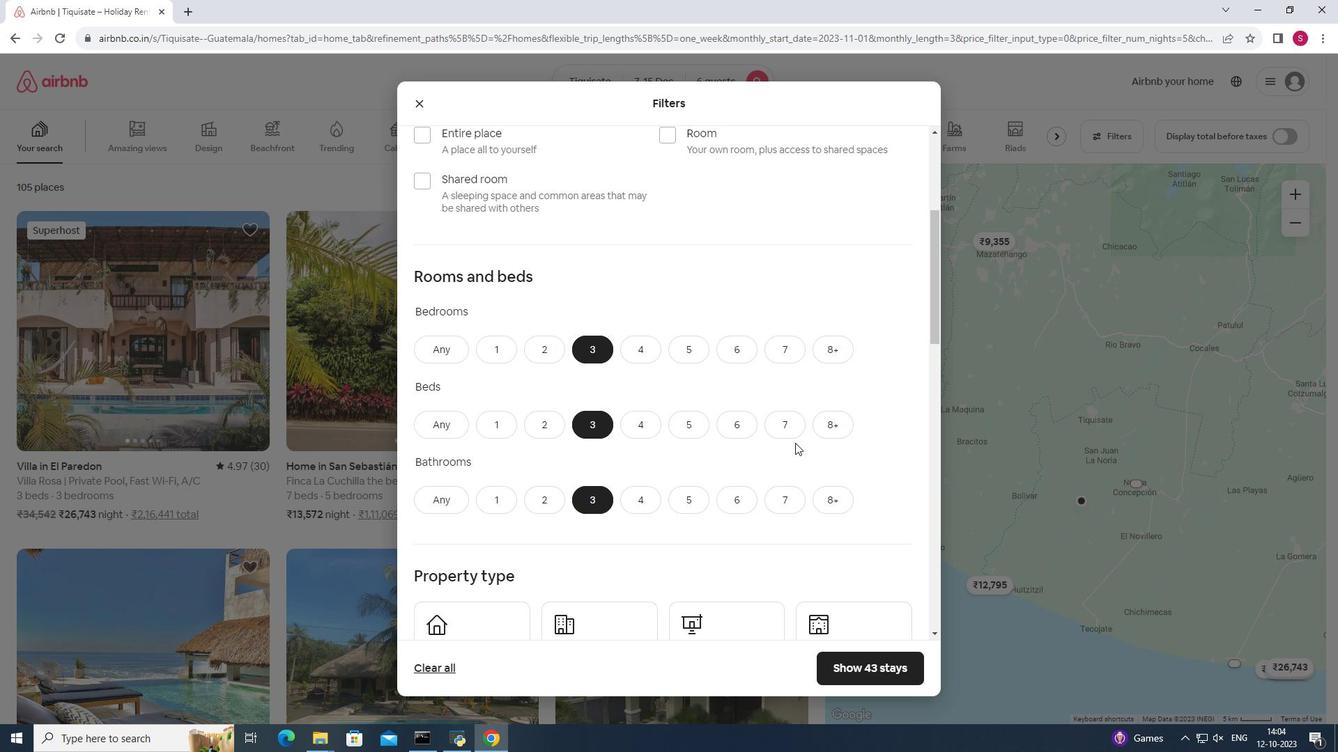 
Action: Mouse scrolled (795, 442) with delta (0, 0)
Screenshot: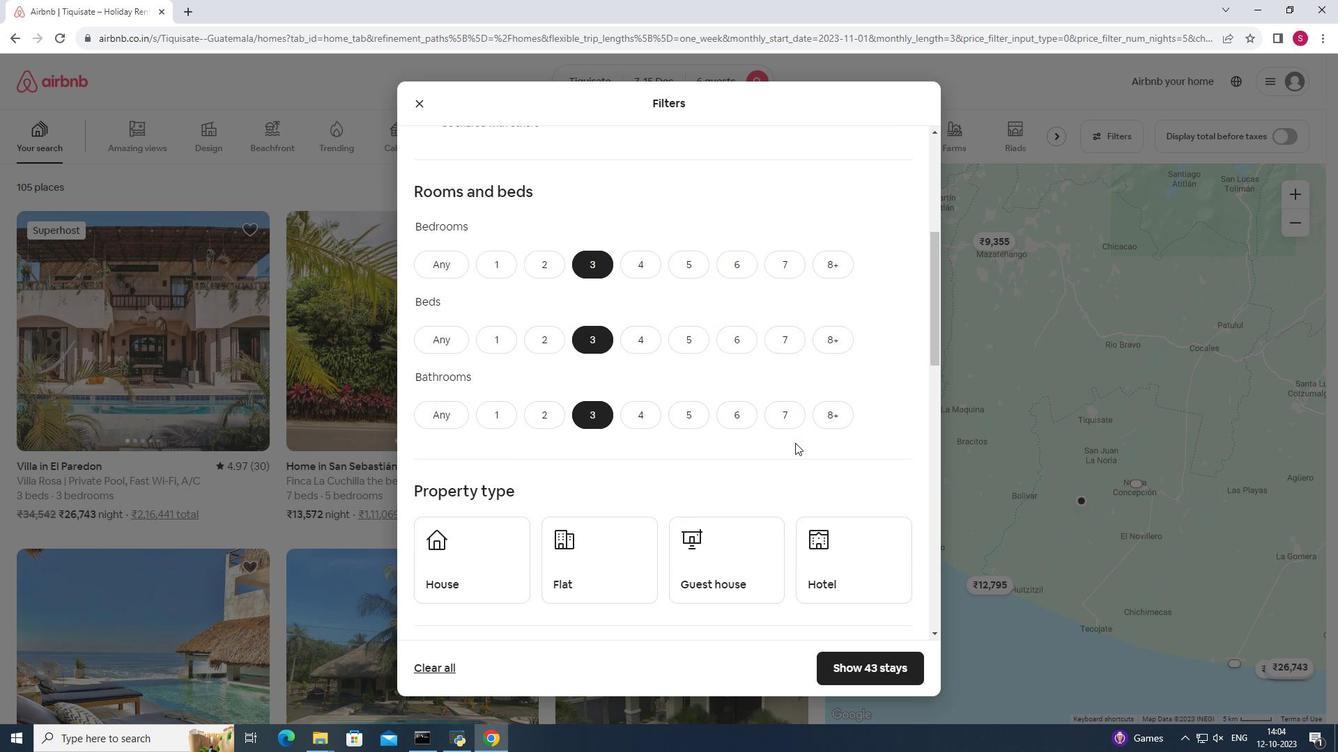 
Action: Mouse scrolled (795, 442) with delta (0, 0)
Screenshot: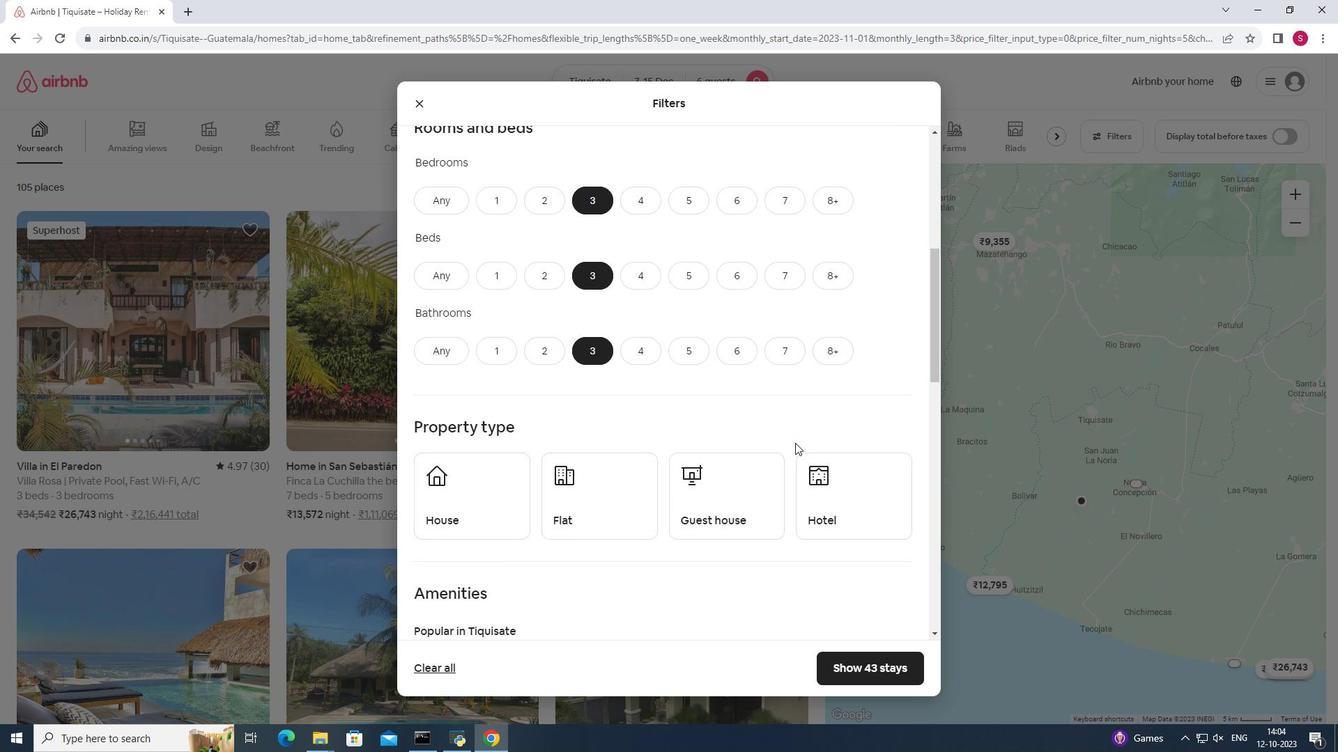 
Action: Mouse moved to (735, 455)
Screenshot: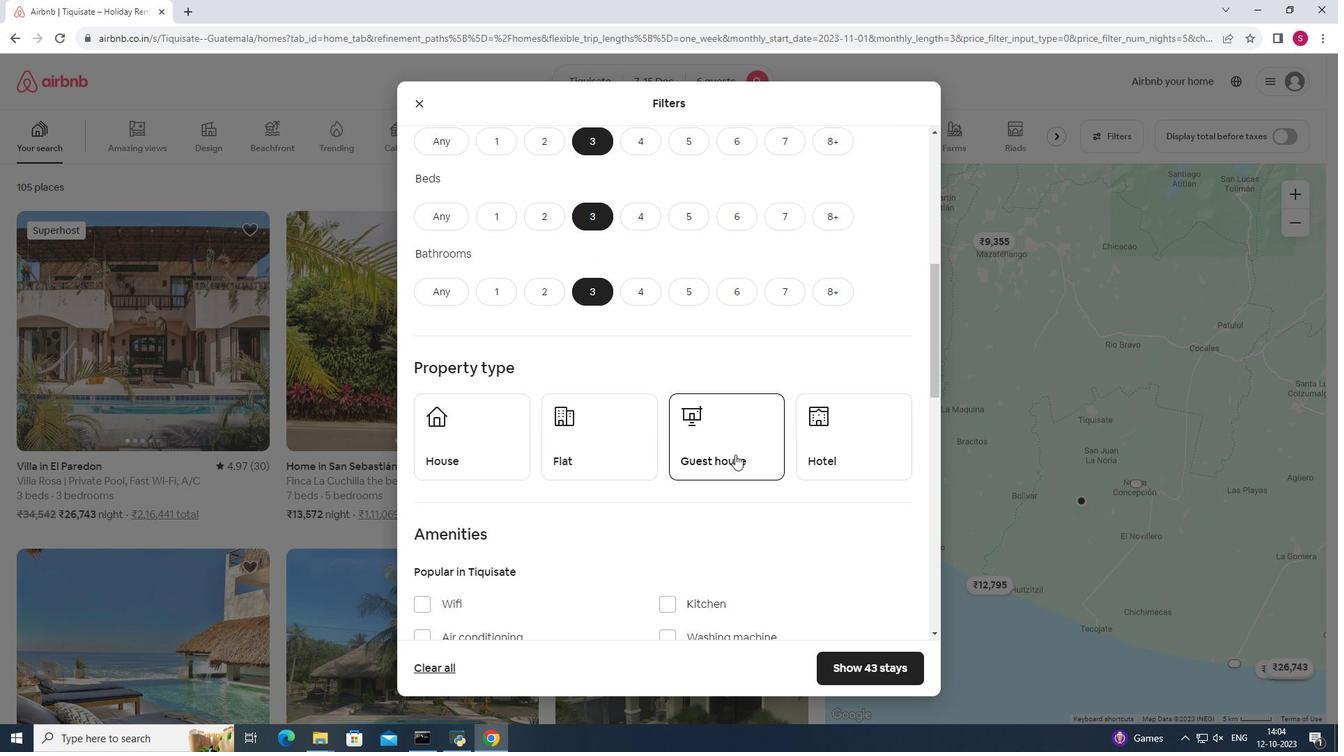 
Action: Mouse pressed left at (735, 455)
Screenshot: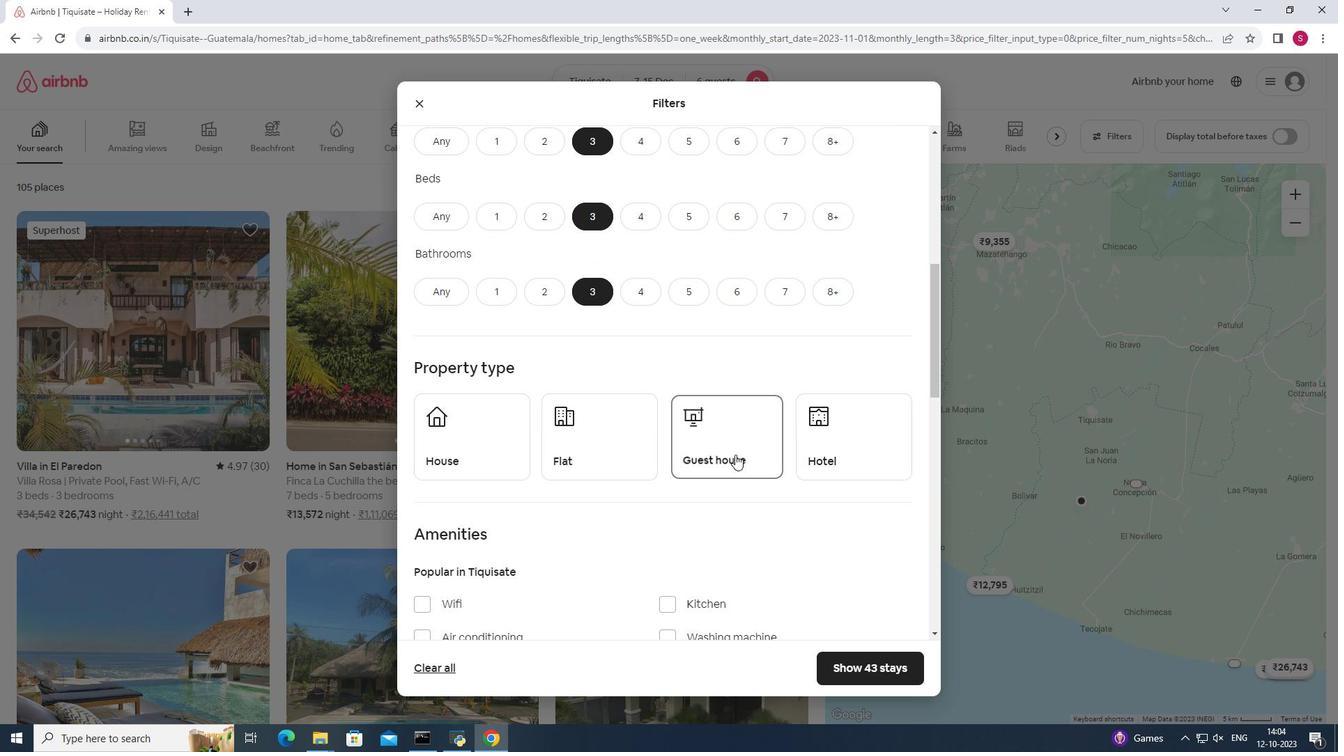 
Action: Mouse moved to (791, 423)
Screenshot: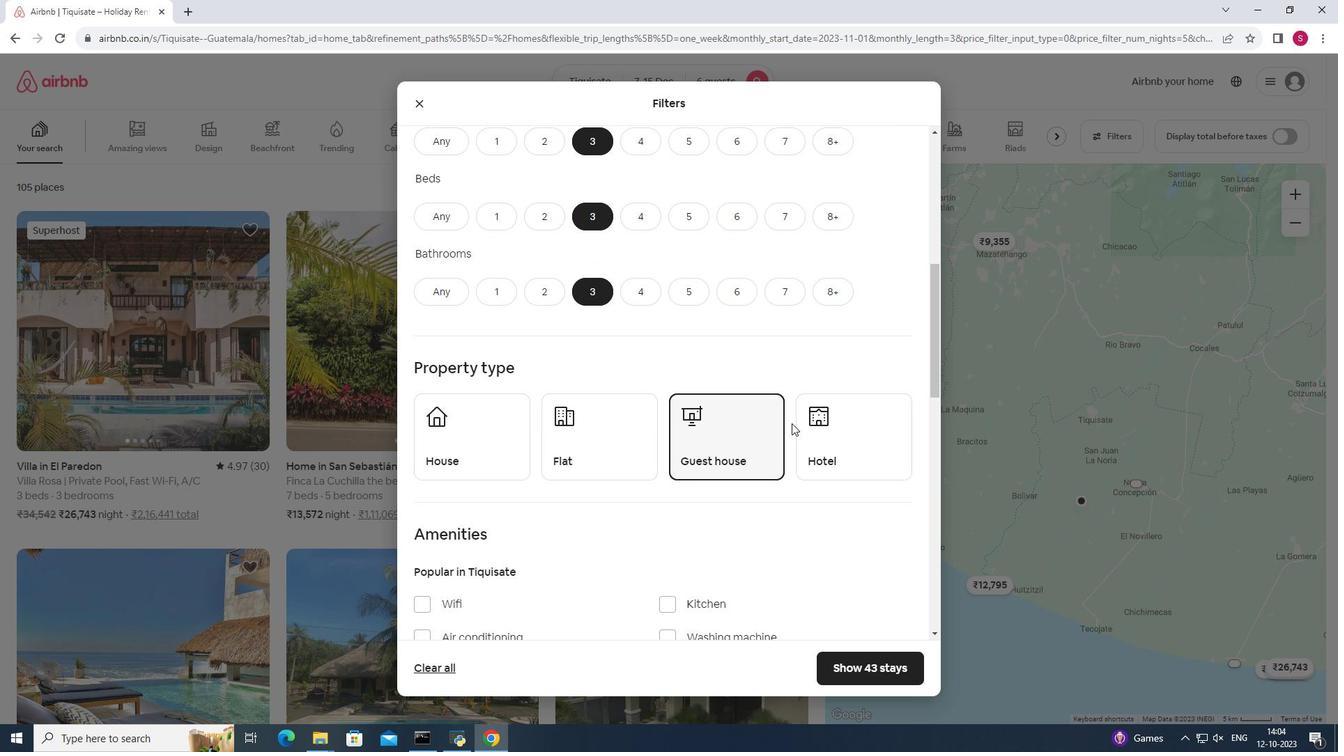 
Action: Mouse scrolled (791, 423) with delta (0, 0)
Screenshot: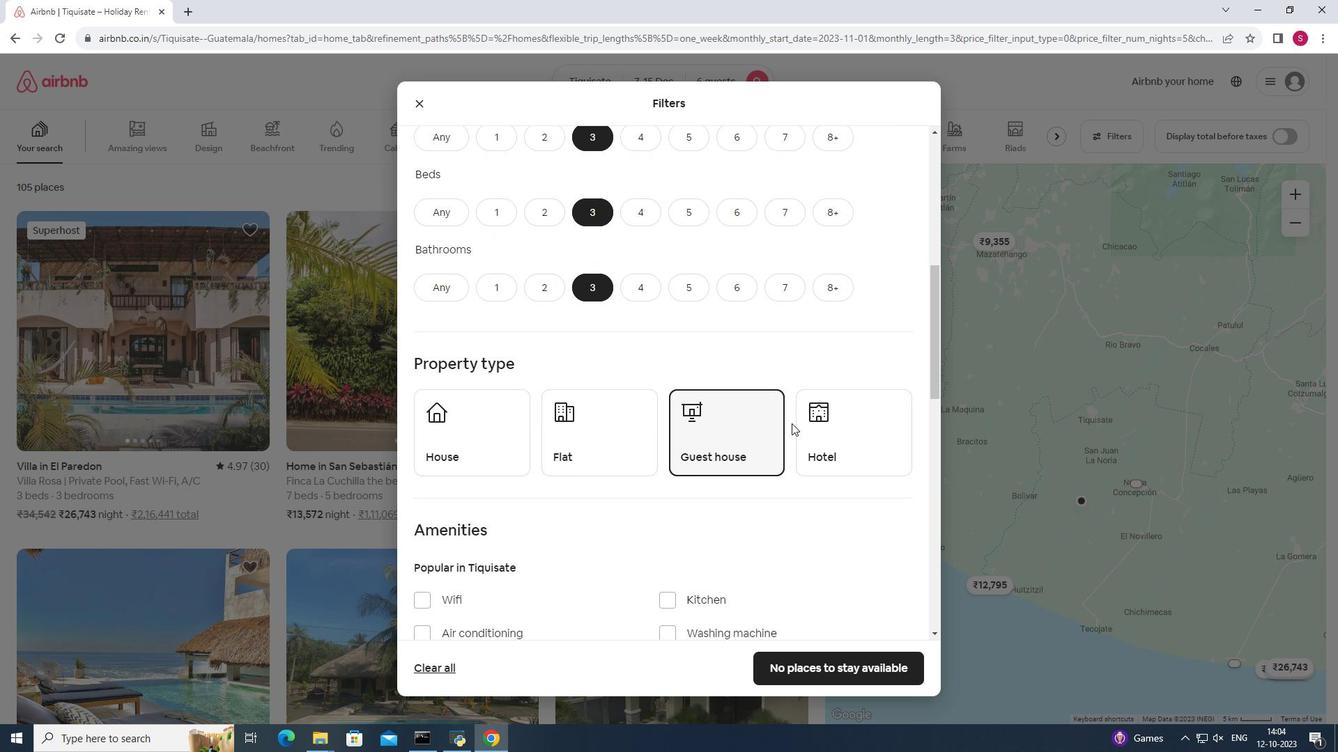 
Action: Mouse scrolled (791, 423) with delta (0, 0)
Screenshot: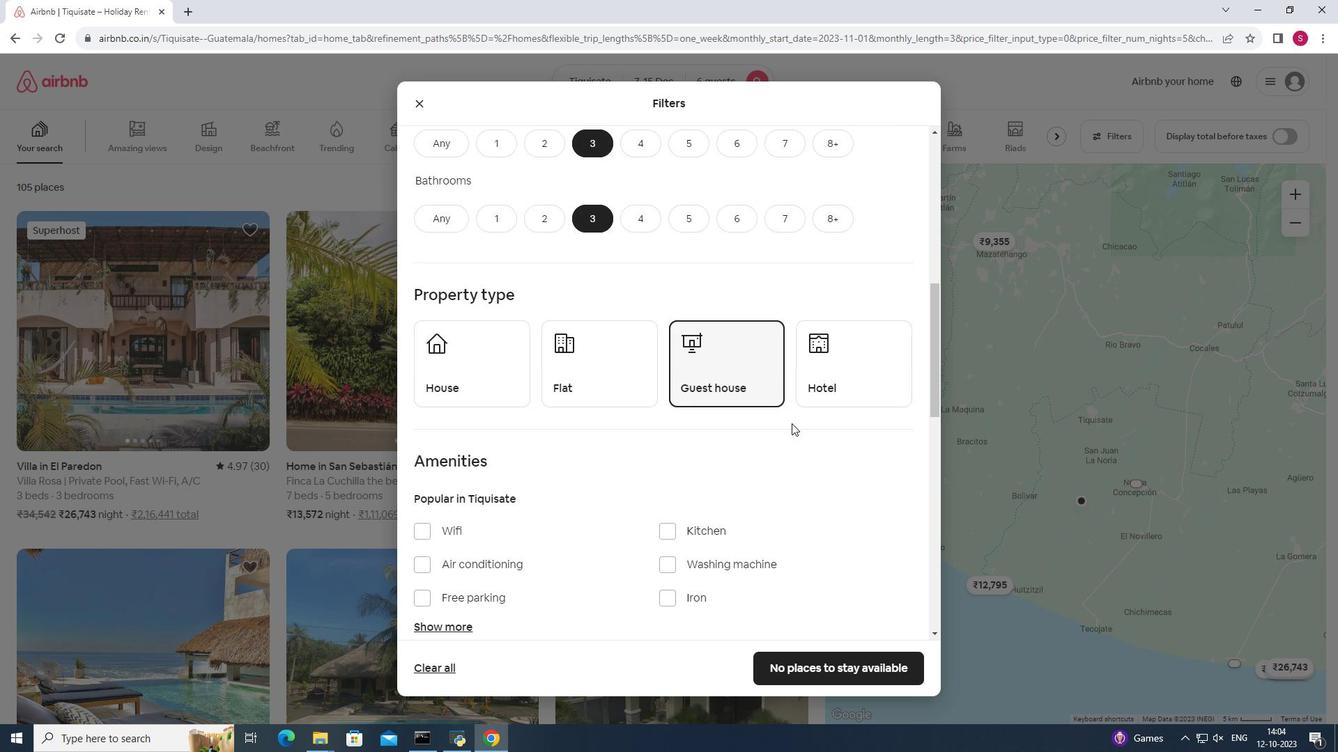 
Action: Mouse scrolled (791, 423) with delta (0, 0)
Screenshot: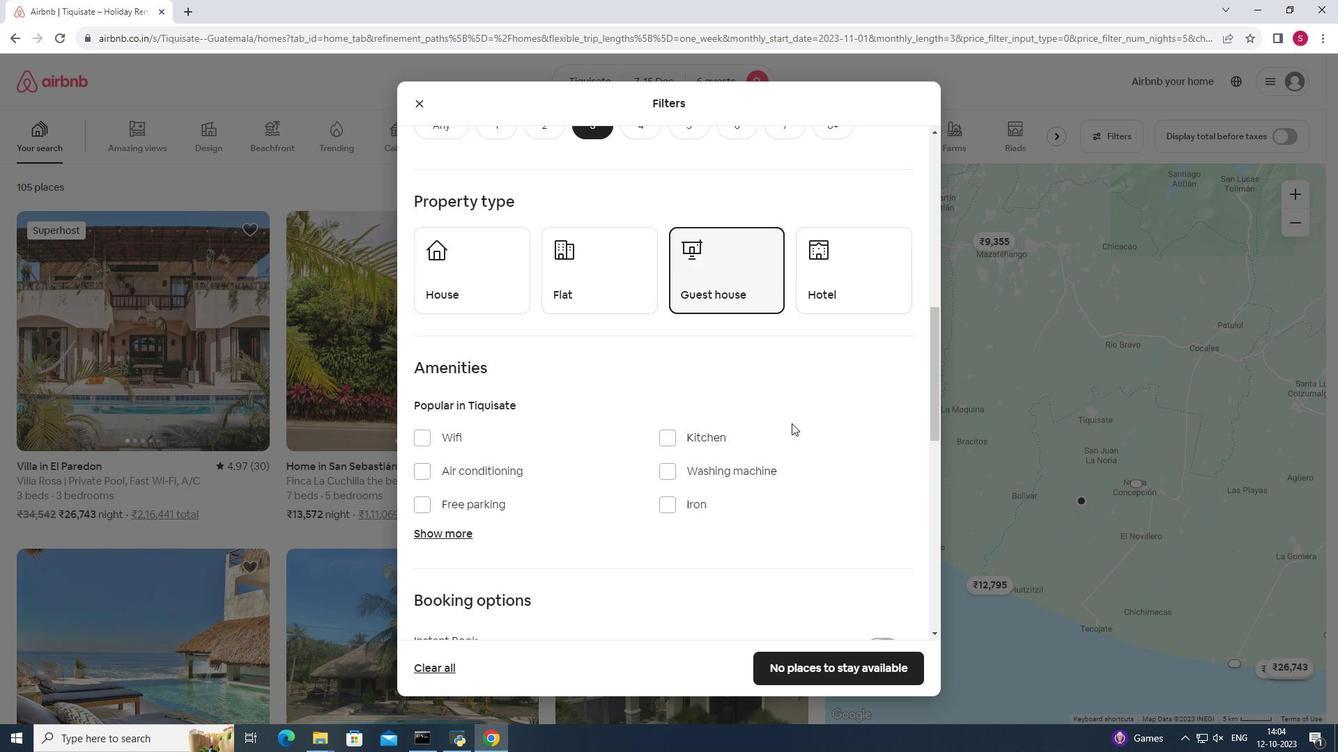 
Action: Mouse moved to (673, 432)
Screenshot: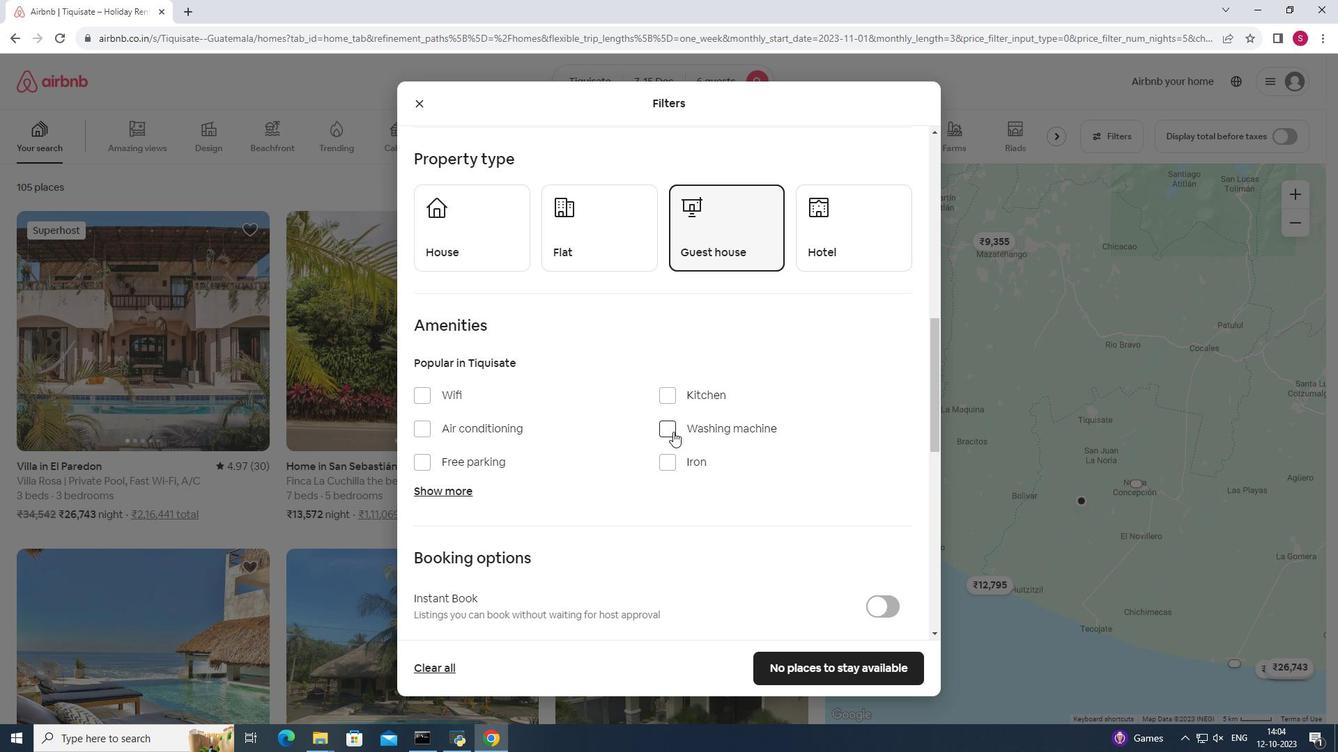 
Action: Mouse pressed left at (673, 432)
Screenshot: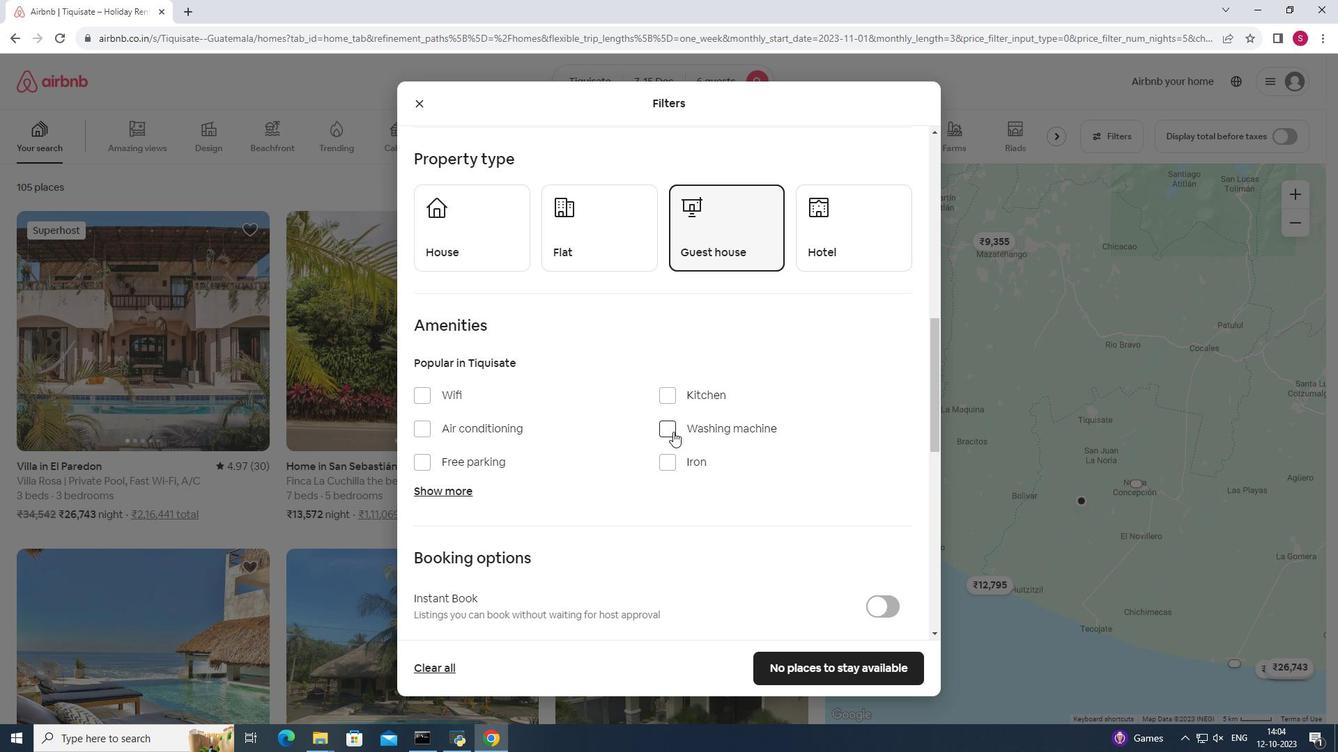 
Action: Mouse moved to (721, 427)
Screenshot: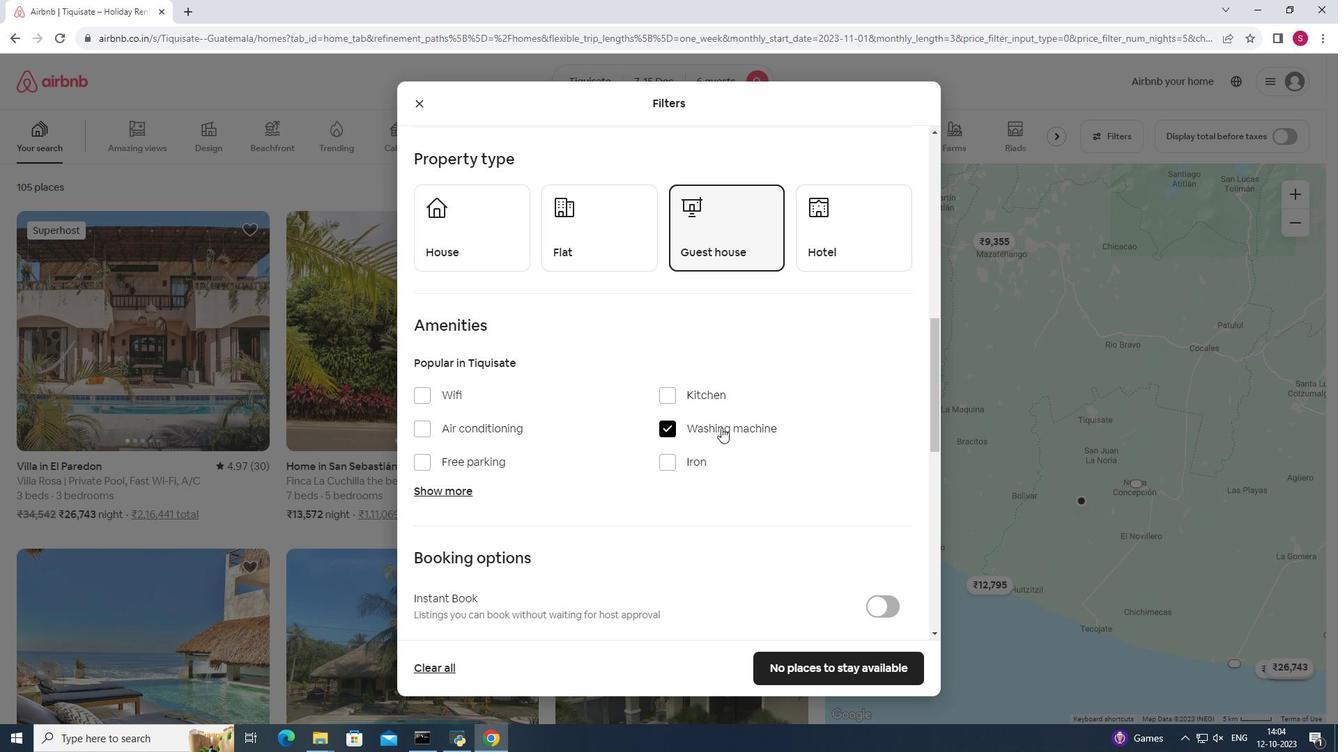 
Action: Mouse scrolled (721, 427) with delta (0, 0)
Screenshot: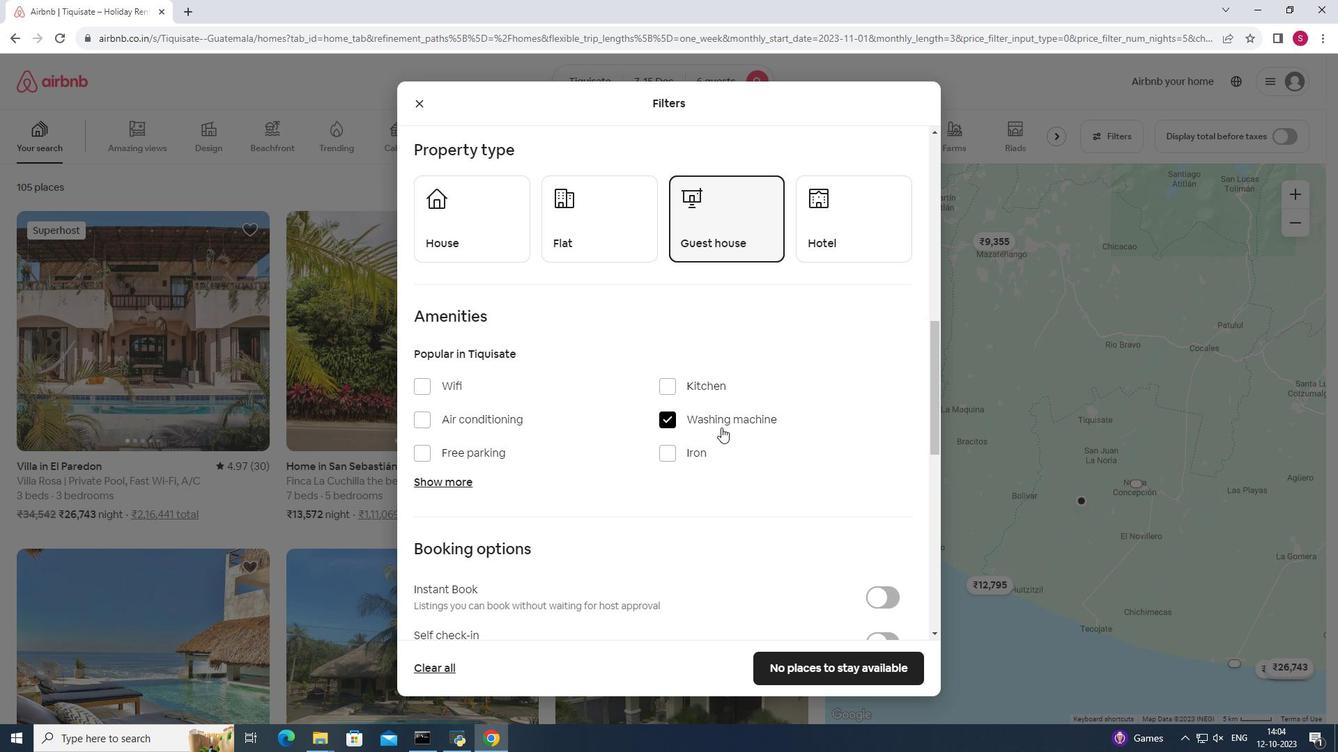 
Action: Mouse moved to (805, 671)
Screenshot: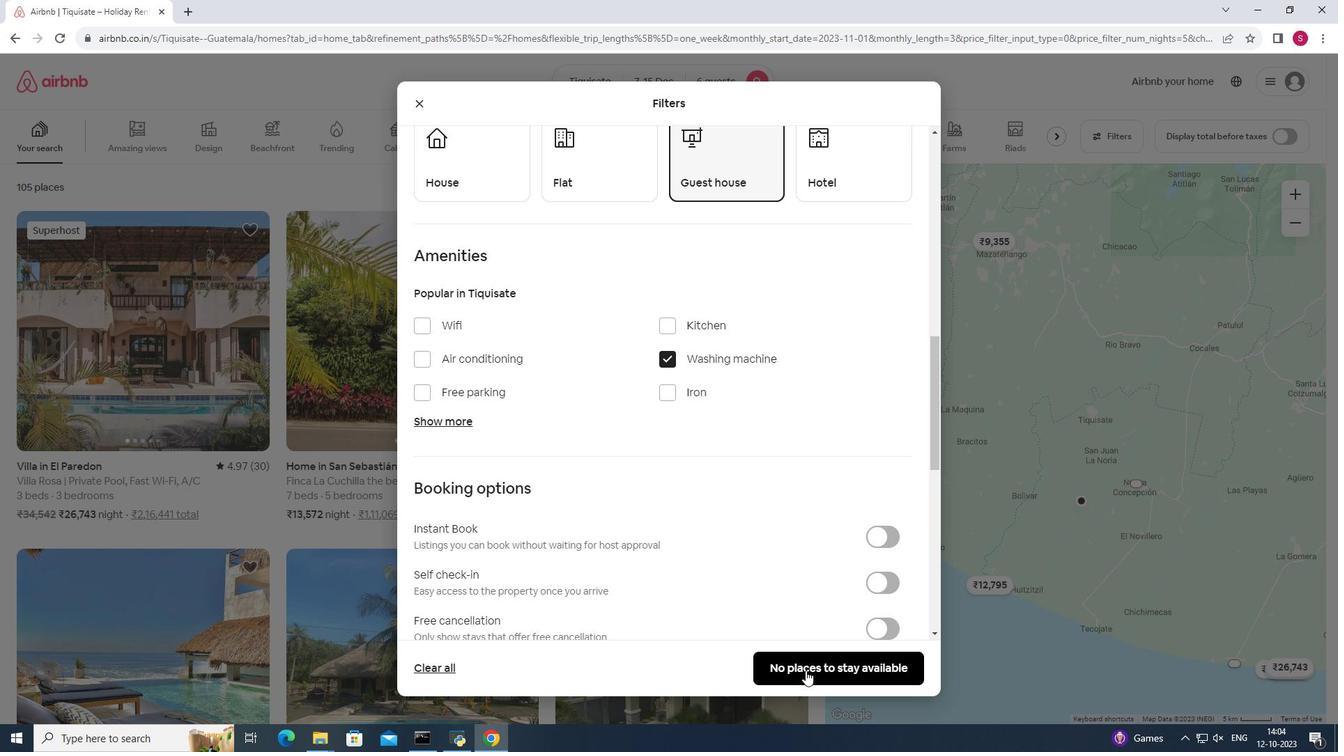 
Action: Mouse pressed left at (805, 671)
Screenshot: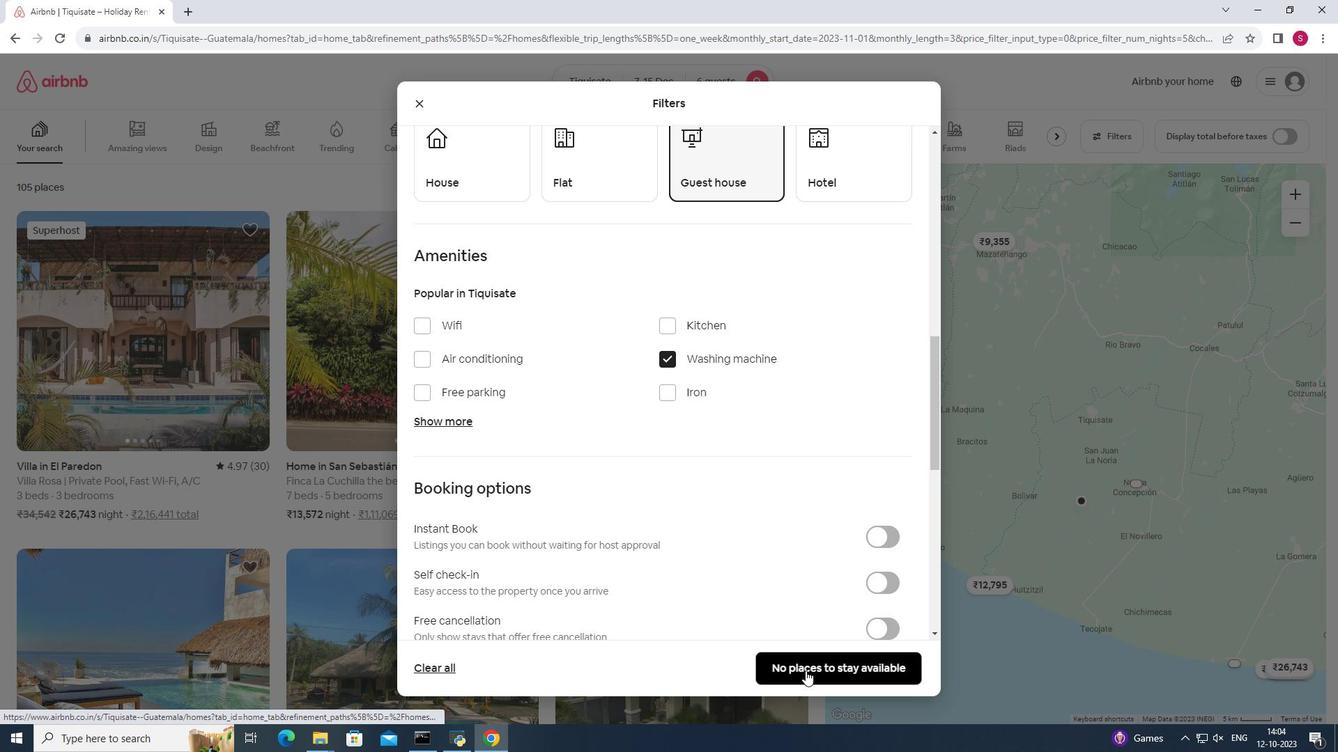 
Action: Mouse moved to (767, 539)
Screenshot: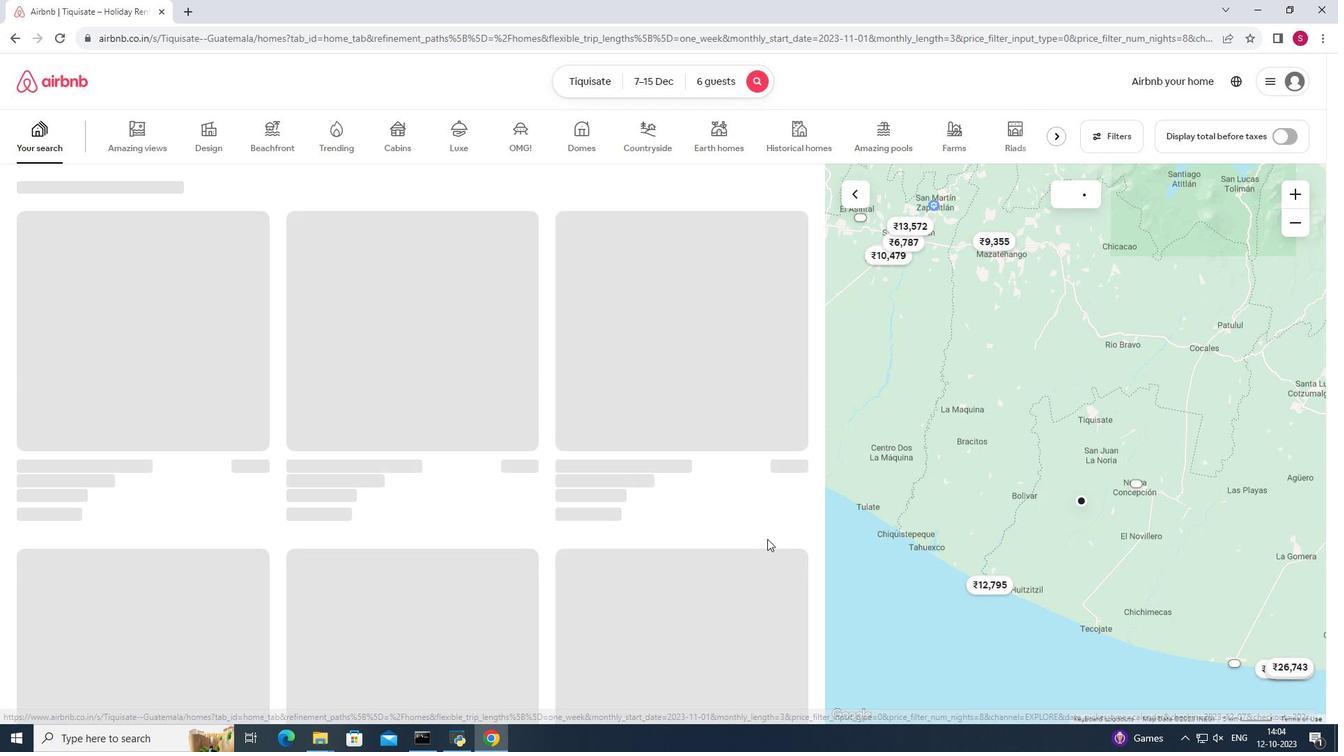
